 Task: Find connections with filter location Jaswantnagar with filter topic #aiwith filter profile language Spanish with filter current company Shangri-La Group with filter school Campus Law Centre, Faculty Of Law, University of Delhi with filter industry Retail Pharmacies with filter service category Team Building with filter keywords title Cruise Ship Attendant
Action: Mouse moved to (487, 62)
Screenshot: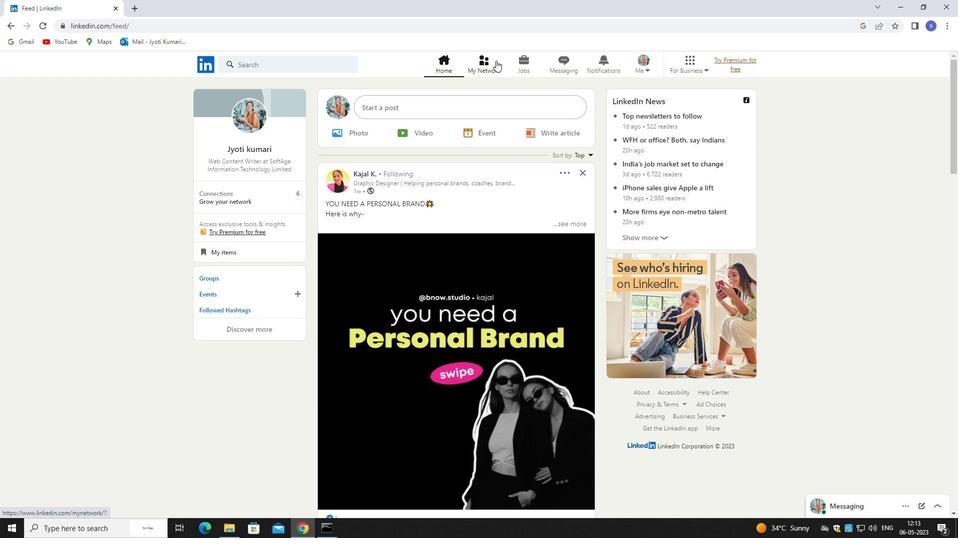 
Action: Mouse pressed left at (487, 62)
Screenshot: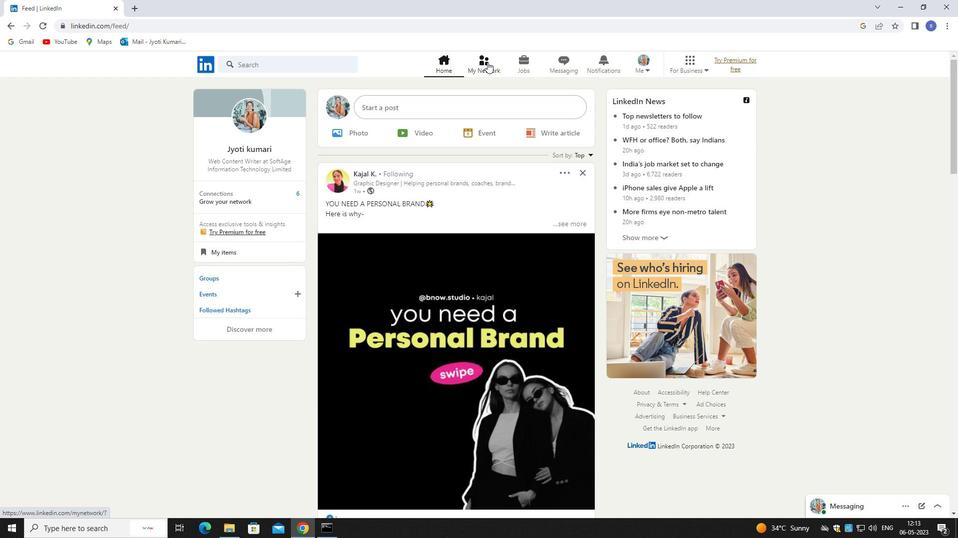 
Action: Mouse pressed left at (487, 62)
Screenshot: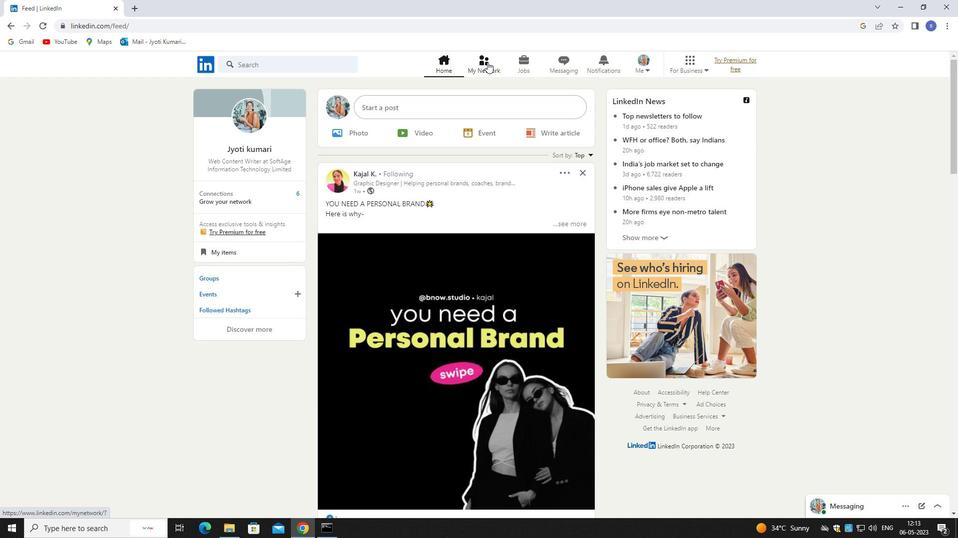 
Action: Mouse moved to (284, 118)
Screenshot: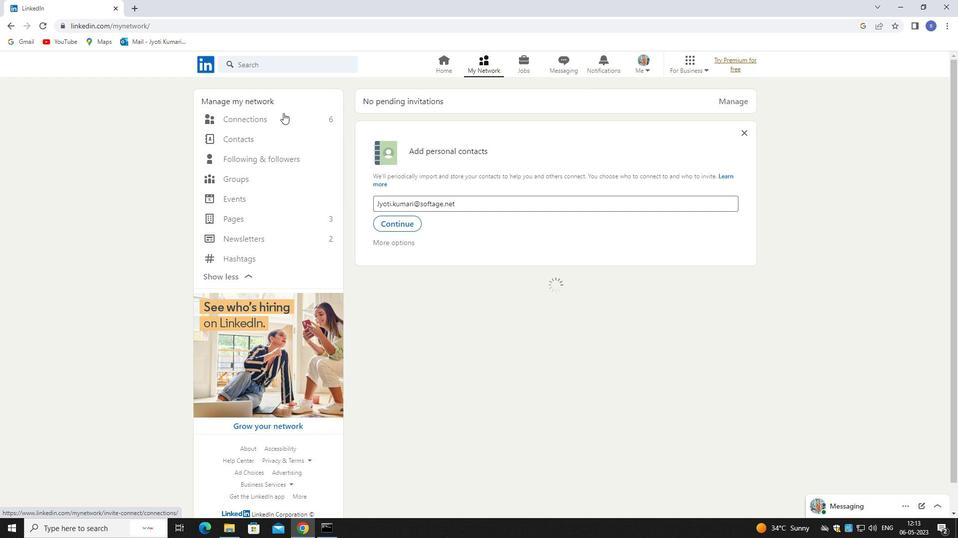 
Action: Mouse pressed left at (284, 118)
Screenshot: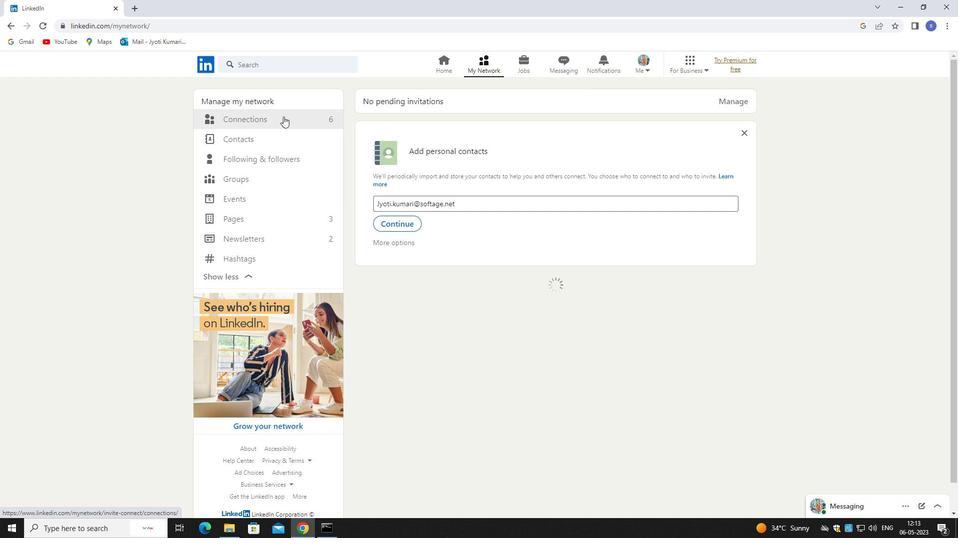 
Action: Mouse pressed left at (284, 118)
Screenshot: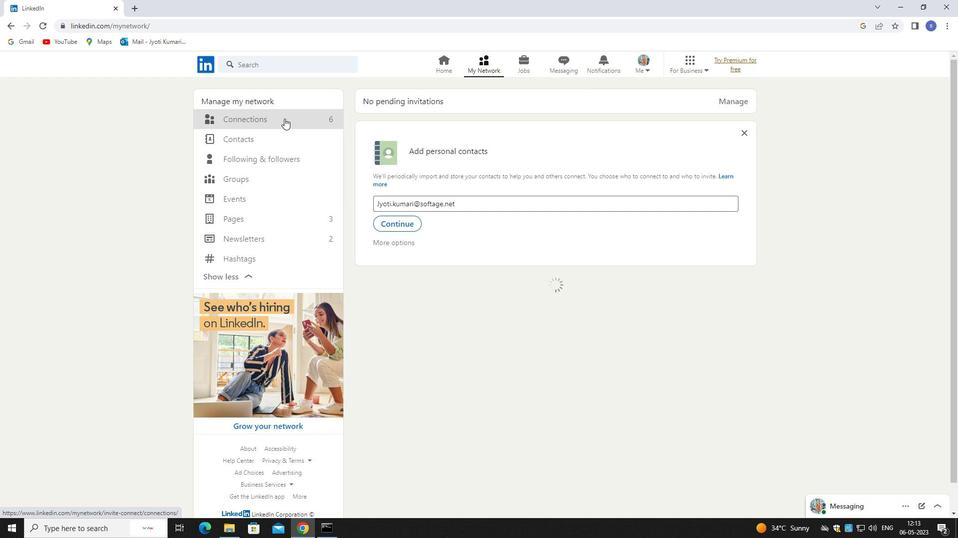 
Action: Mouse moved to (569, 119)
Screenshot: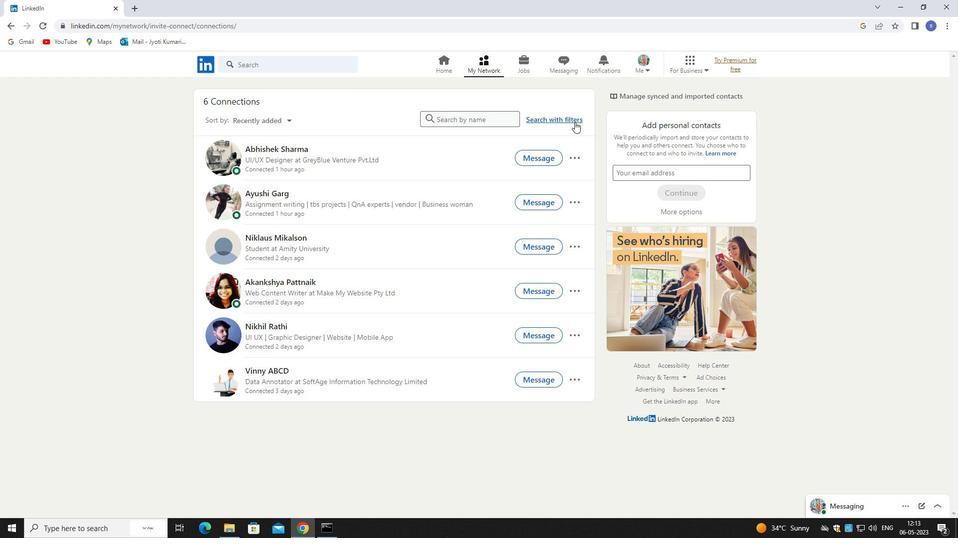 
Action: Mouse pressed left at (569, 119)
Screenshot: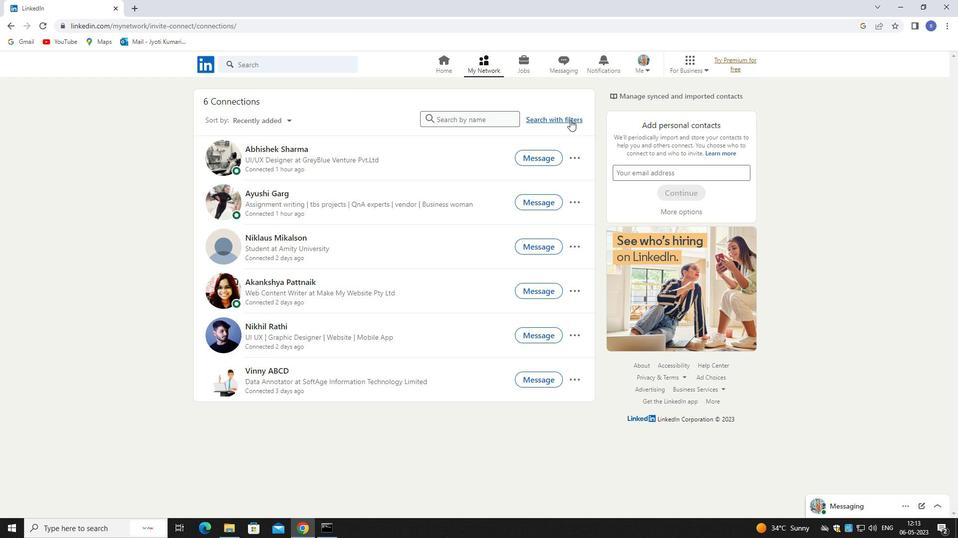 
Action: Mouse moved to (504, 92)
Screenshot: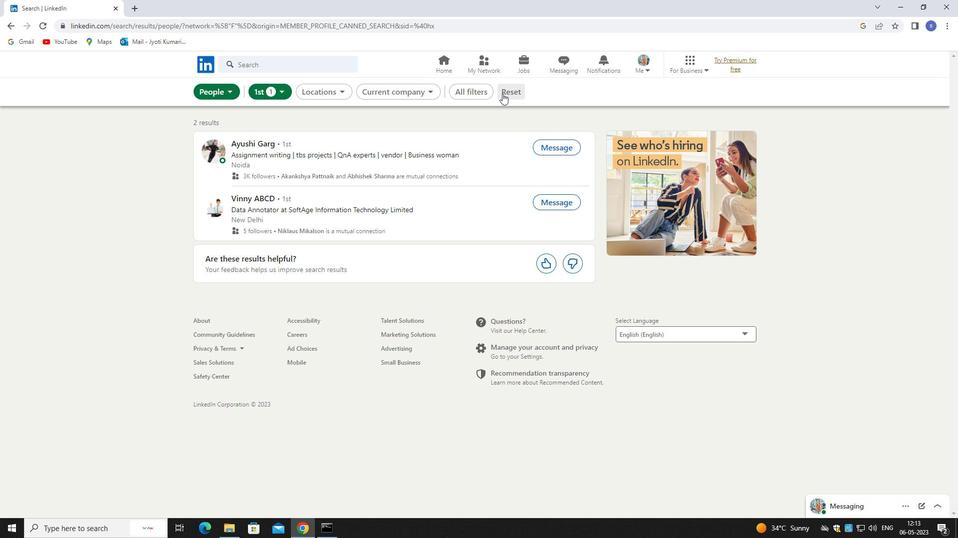 
Action: Mouse pressed left at (504, 92)
Screenshot: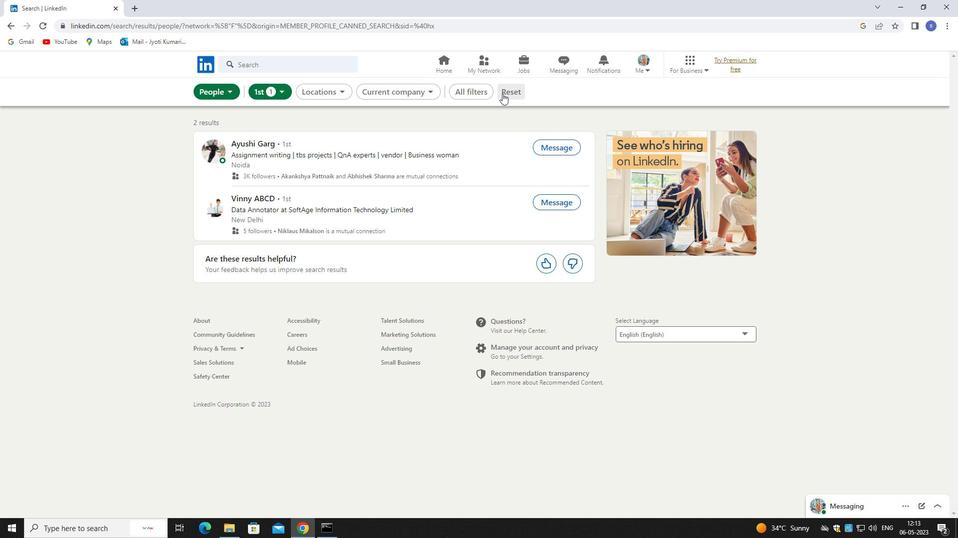 
Action: Mouse moved to (496, 90)
Screenshot: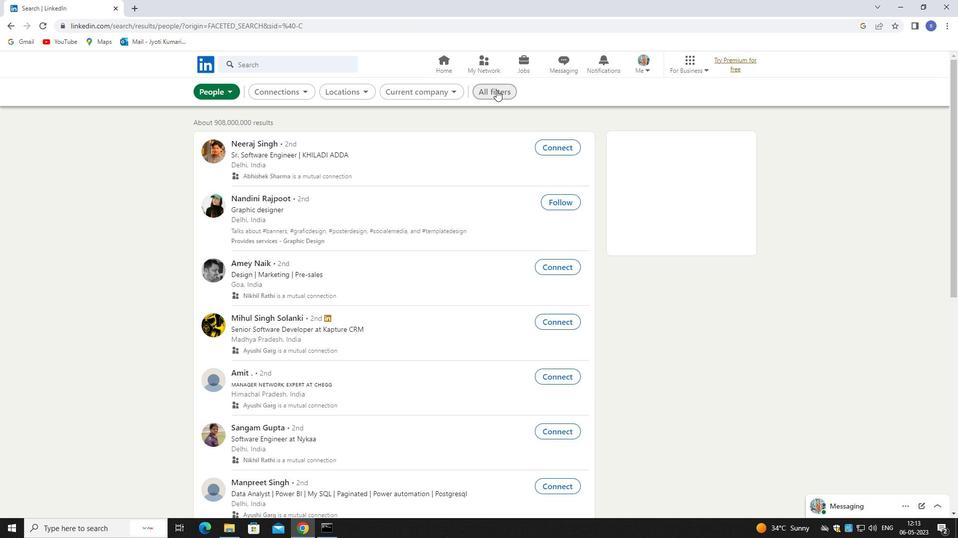 
Action: Mouse pressed left at (496, 90)
Screenshot: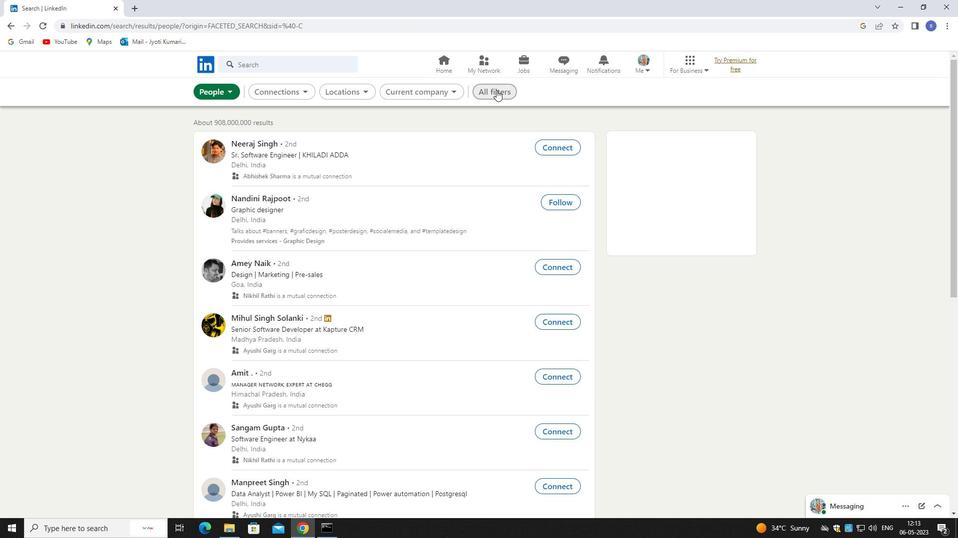 
Action: Mouse moved to (855, 394)
Screenshot: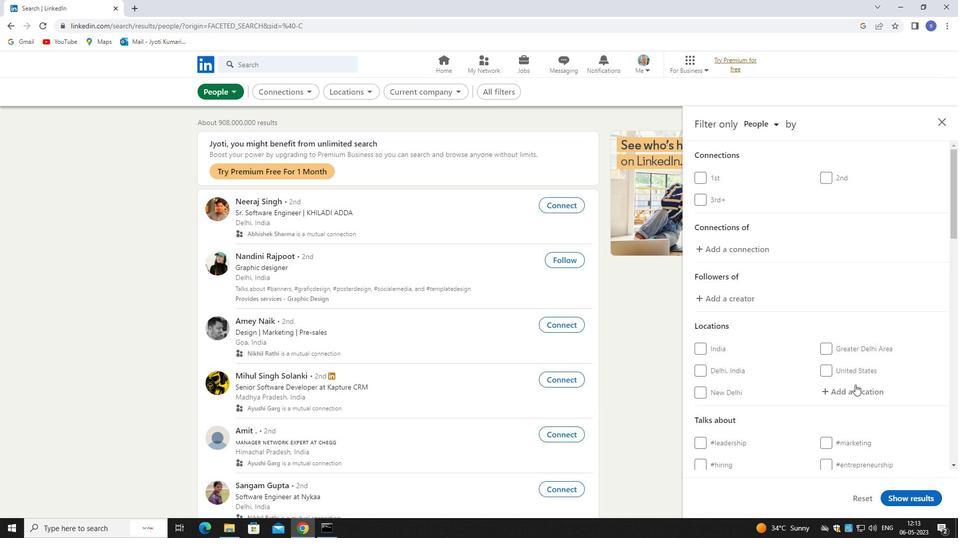 
Action: Mouse pressed left at (855, 394)
Screenshot: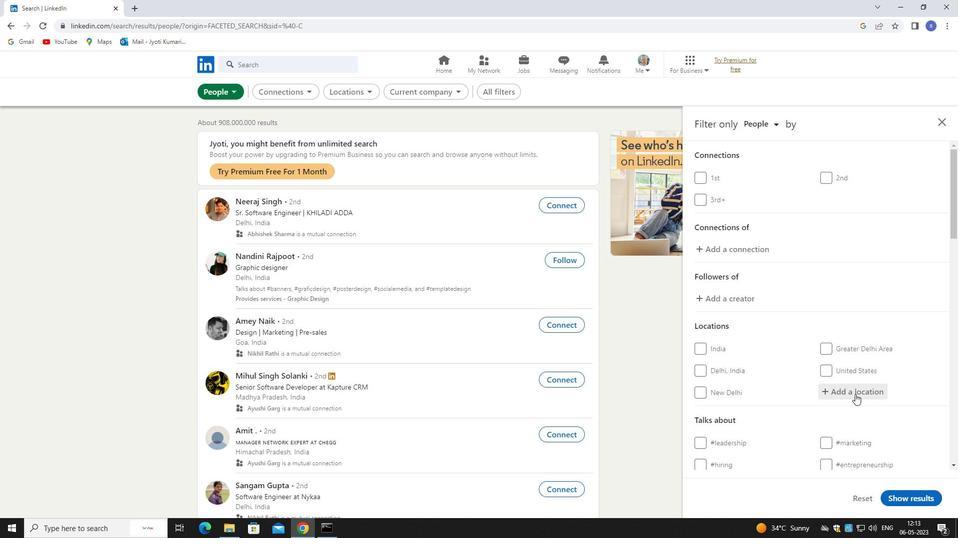 
Action: Mouse moved to (855, 395)
Screenshot: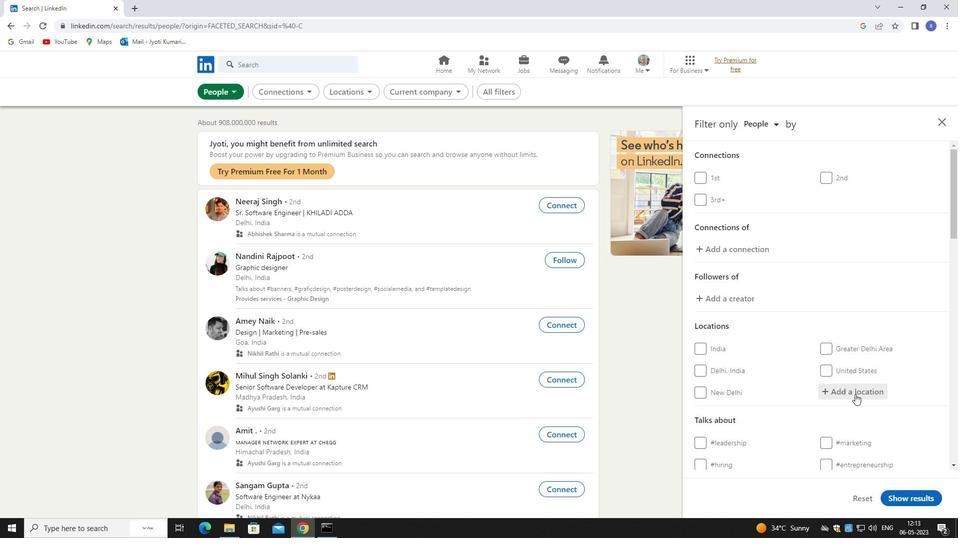
Action: Key pressed jaswan
Screenshot: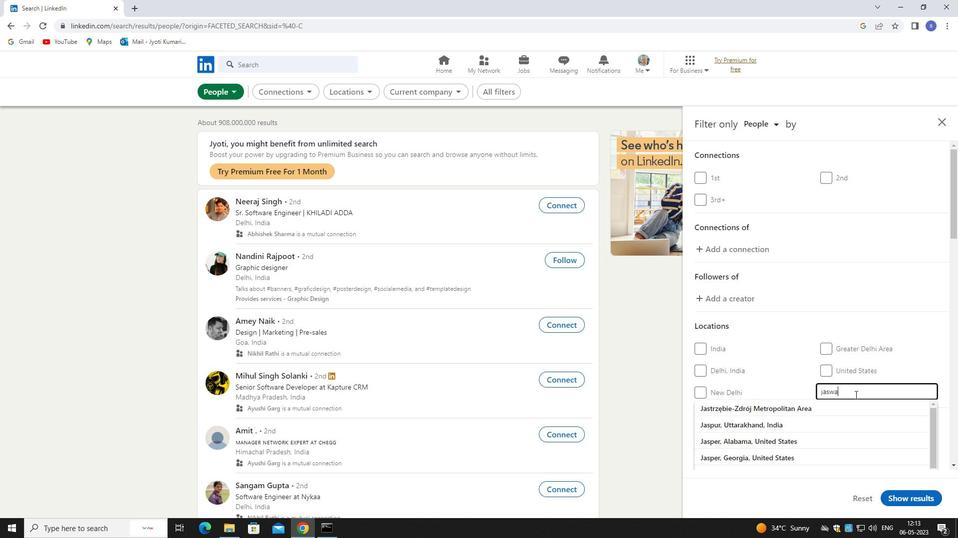 
Action: Mouse moved to (852, 424)
Screenshot: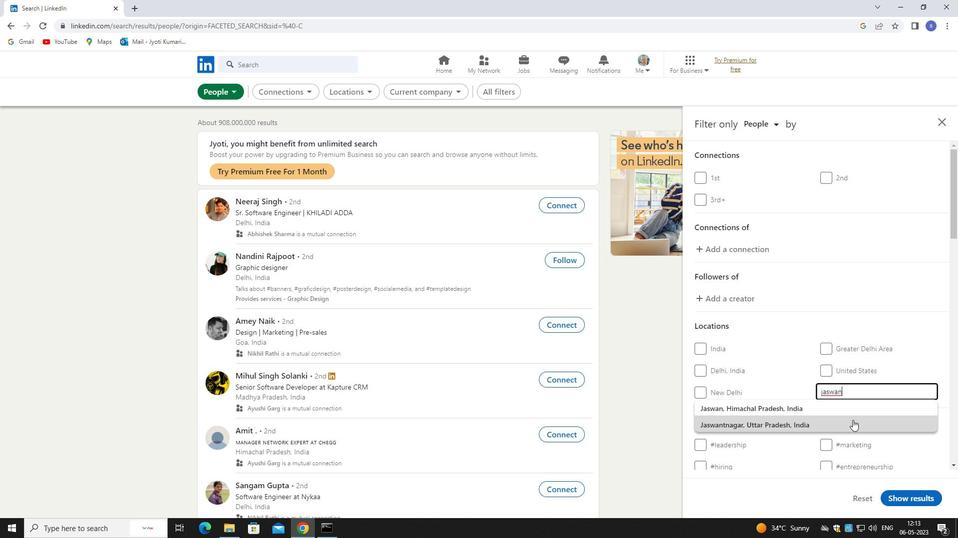 
Action: Mouse pressed left at (852, 424)
Screenshot: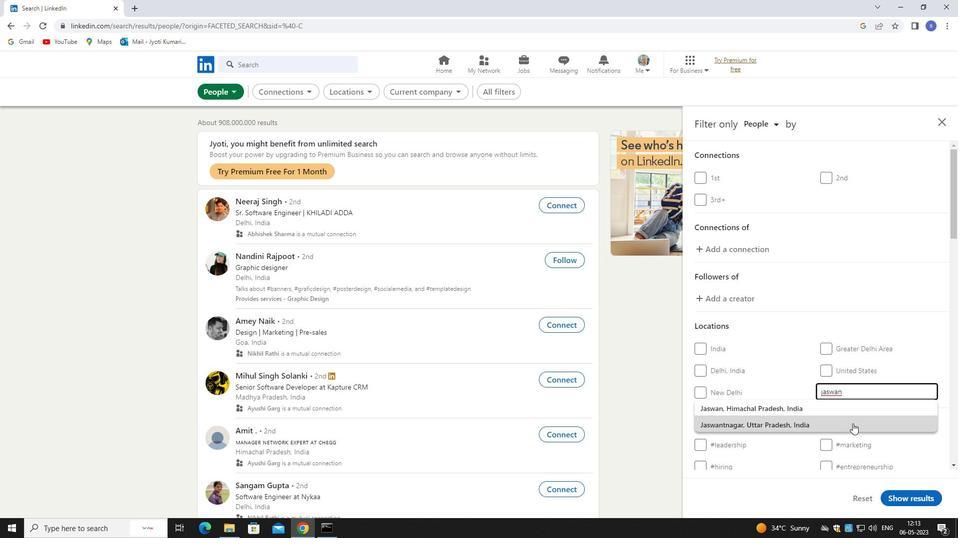 
Action: Mouse scrolled (852, 423) with delta (0, 0)
Screenshot: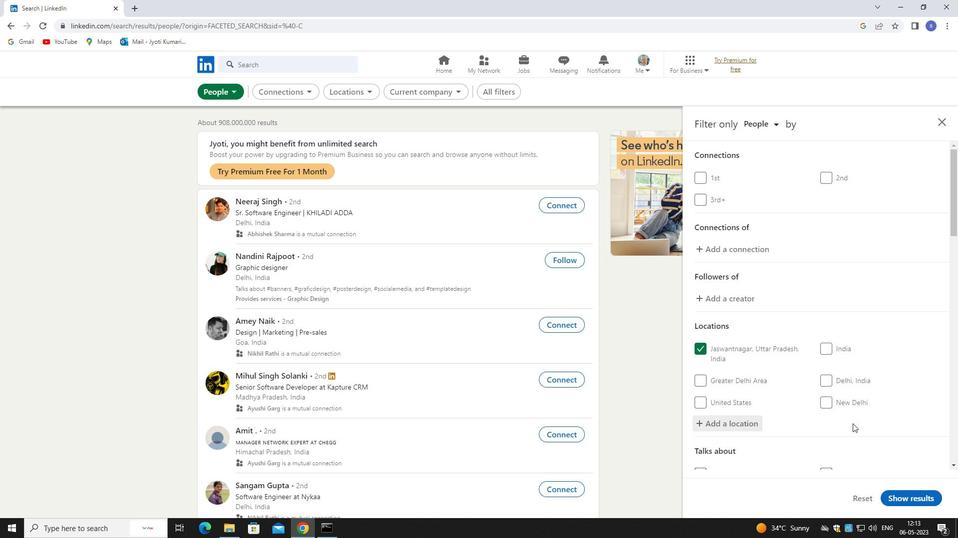 
Action: Mouse scrolled (852, 423) with delta (0, 0)
Screenshot: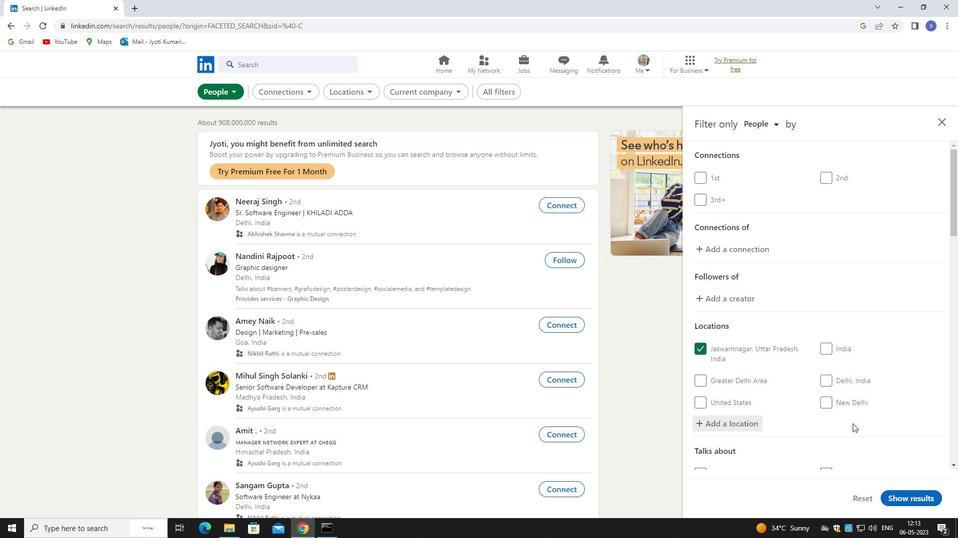 
Action: Mouse scrolled (852, 423) with delta (0, 0)
Screenshot: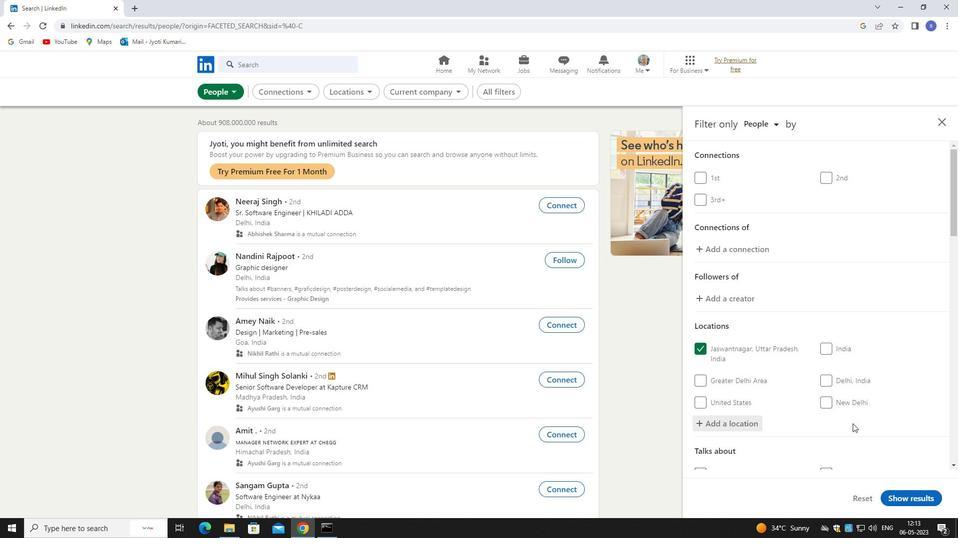 
Action: Mouse moved to (845, 367)
Screenshot: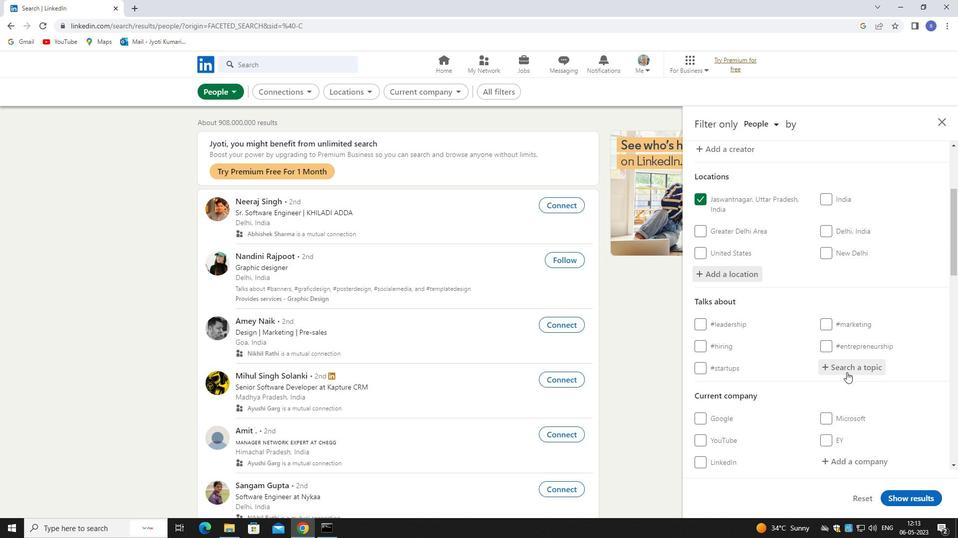 
Action: Mouse pressed left at (845, 367)
Screenshot: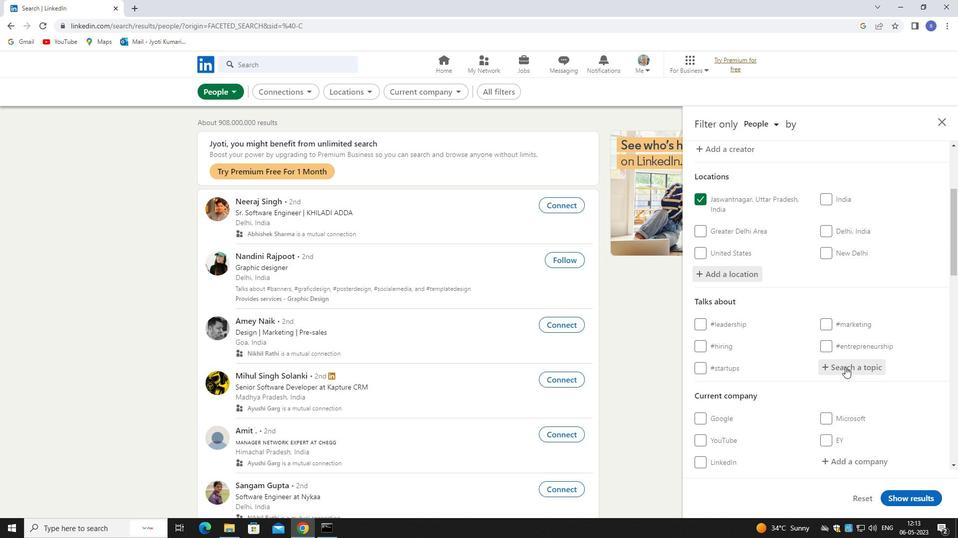 
Action: Mouse moved to (843, 364)
Screenshot: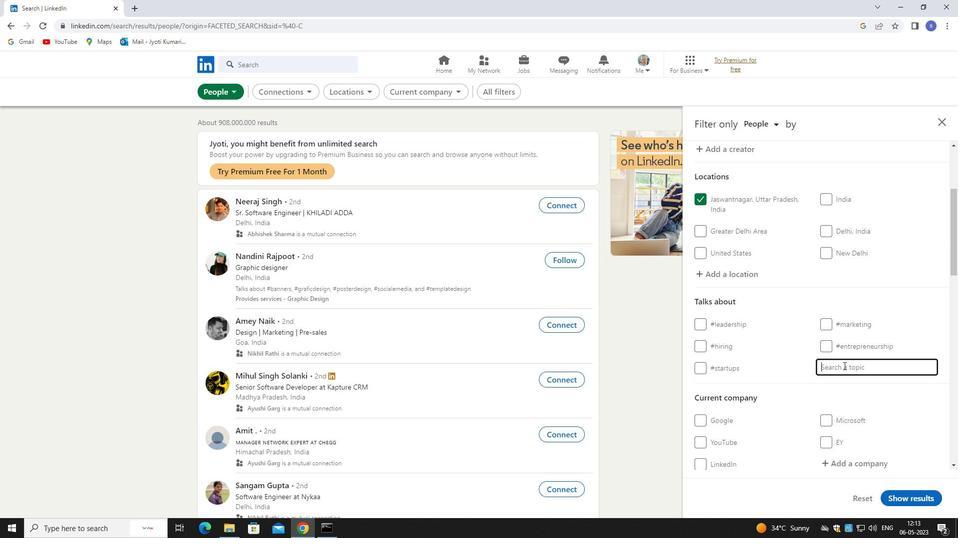
Action: Key pressed ai
Screenshot: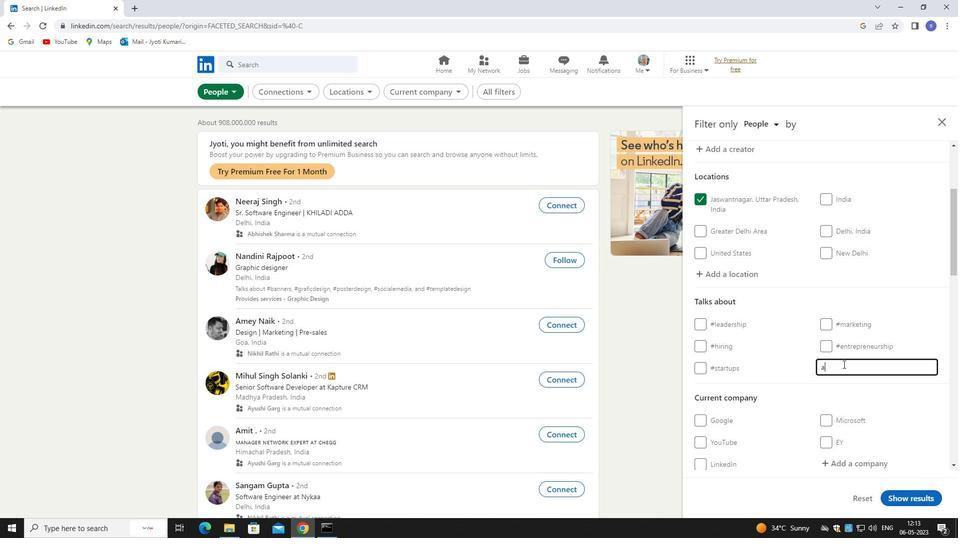 
Action: Mouse moved to (883, 383)
Screenshot: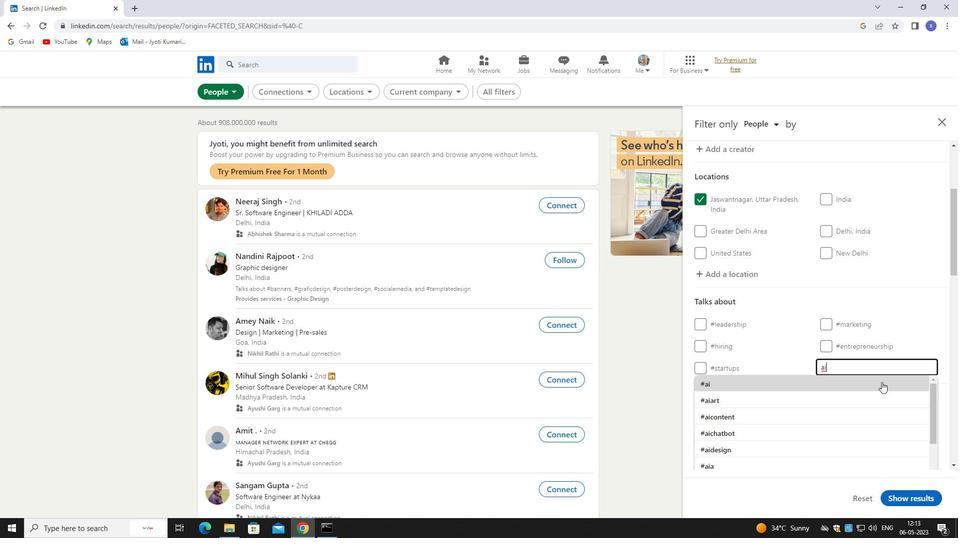 
Action: Mouse pressed left at (883, 383)
Screenshot: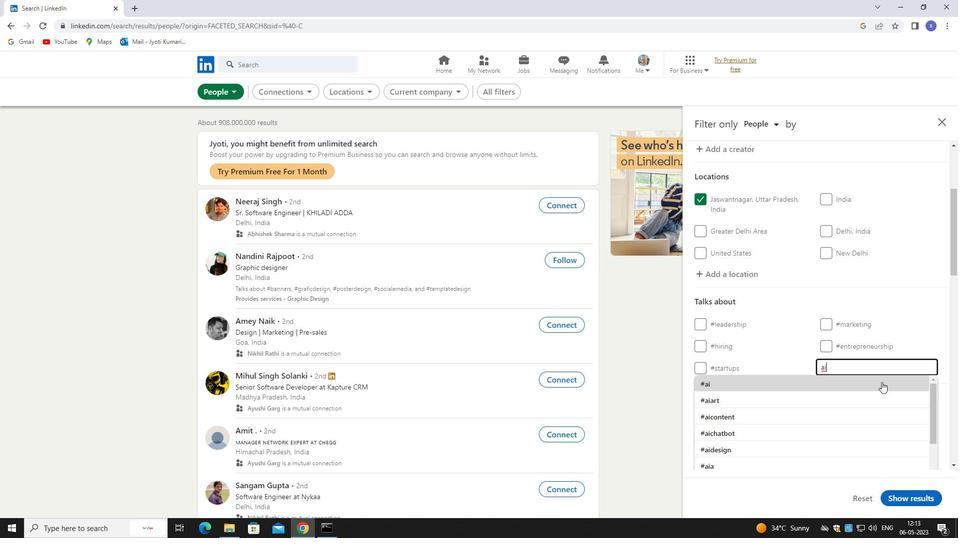 
Action: Mouse moved to (883, 384)
Screenshot: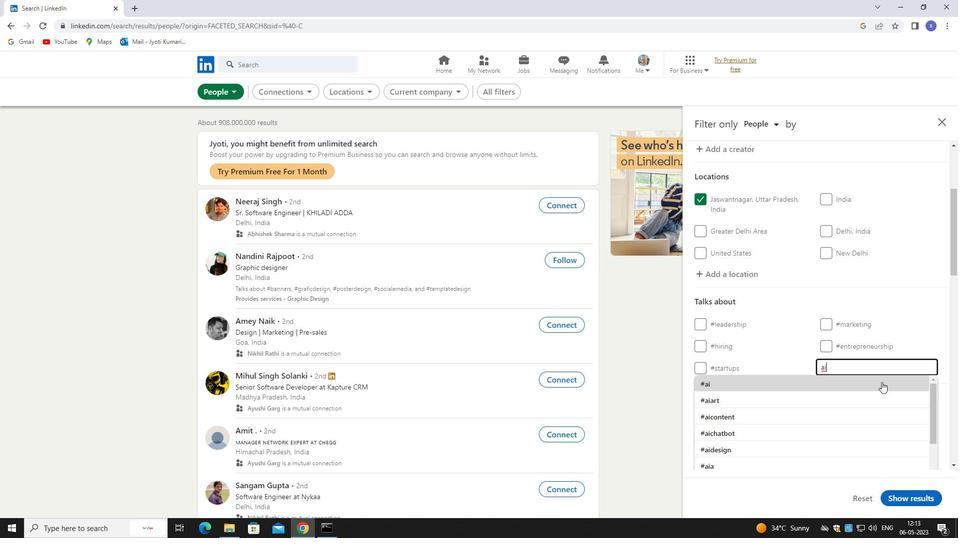 
Action: Mouse scrolled (883, 383) with delta (0, 0)
Screenshot: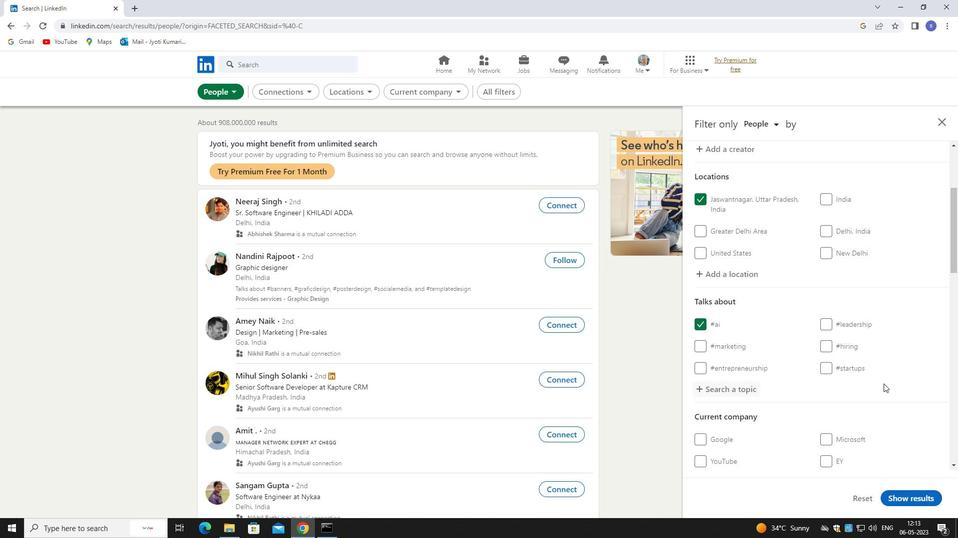 
Action: Mouse scrolled (883, 383) with delta (0, 0)
Screenshot: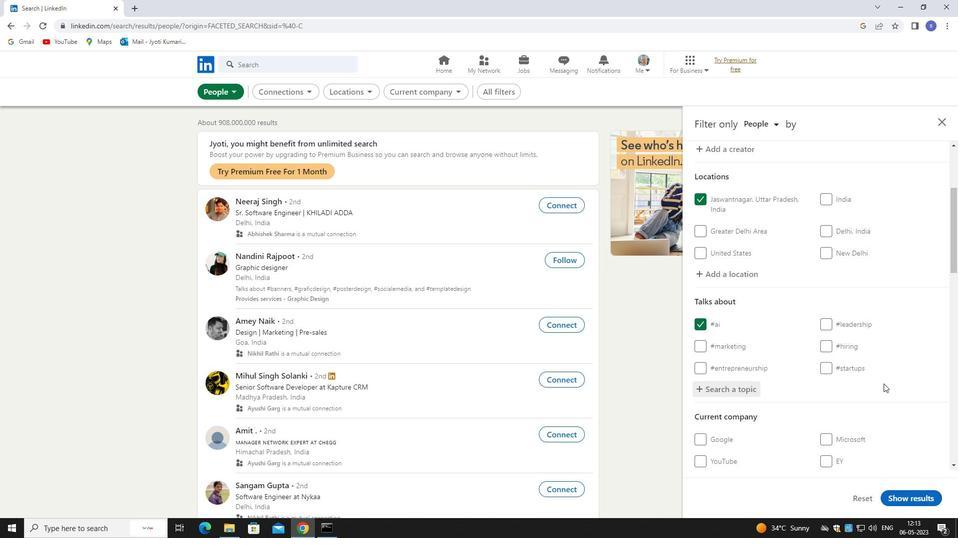 
Action: Mouse scrolled (883, 383) with delta (0, 0)
Screenshot: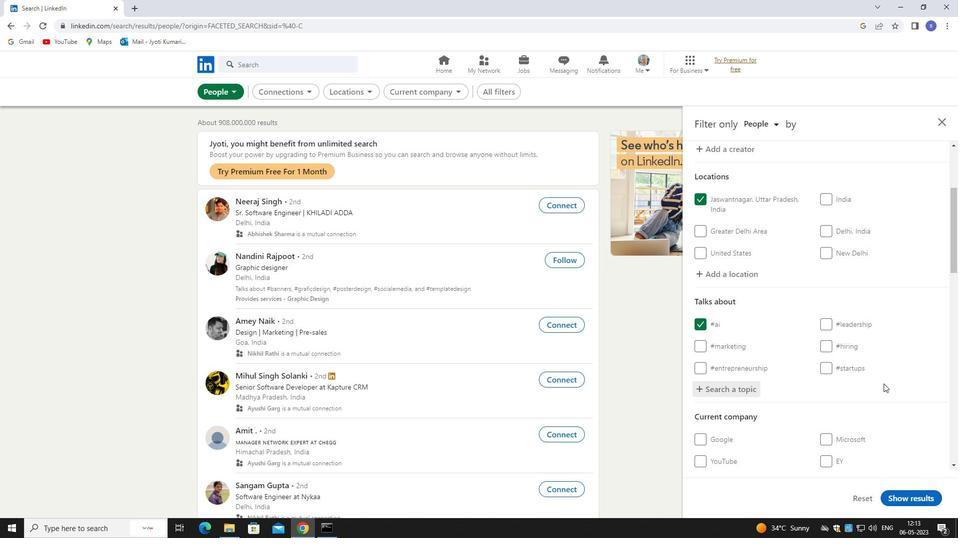 
Action: Mouse scrolled (883, 383) with delta (0, 0)
Screenshot: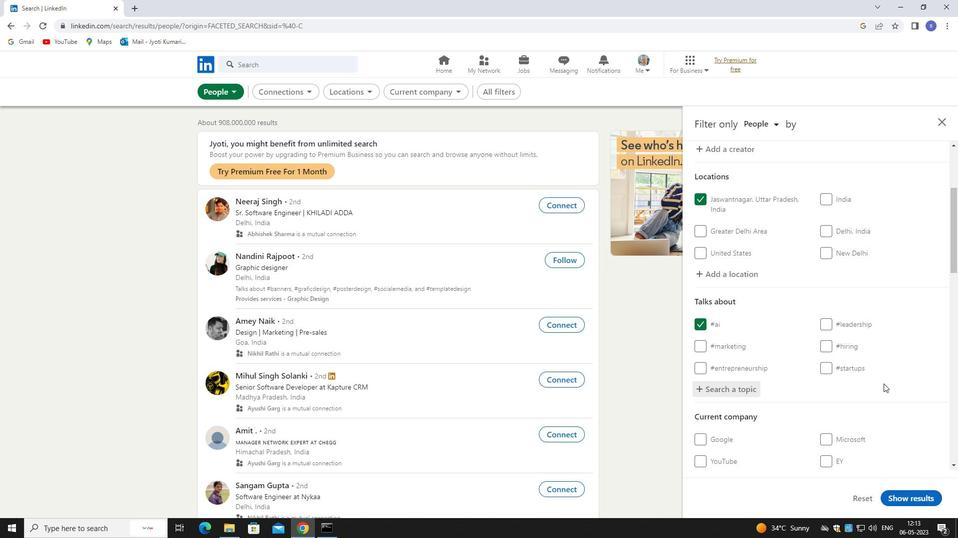 
Action: Mouse moved to (859, 279)
Screenshot: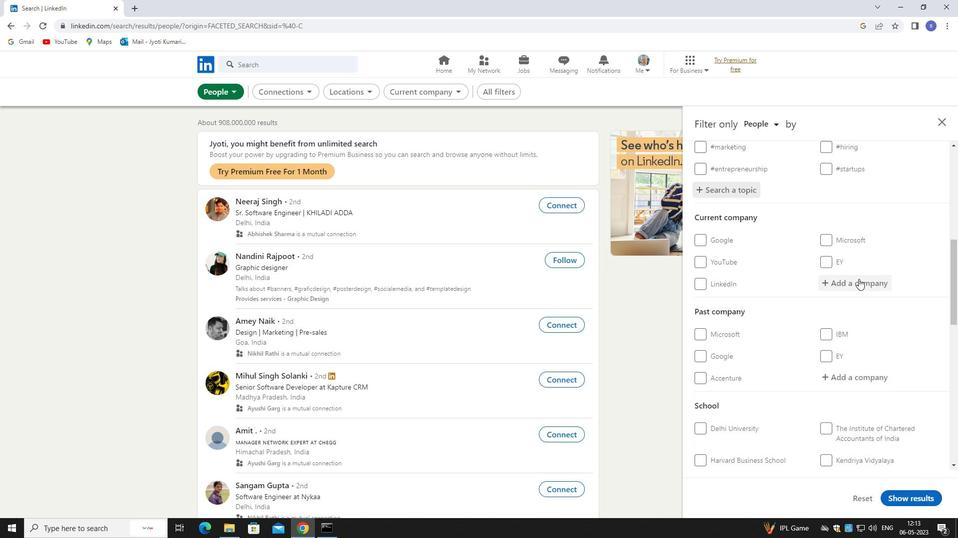 
Action: Mouse pressed left at (859, 279)
Screenshot: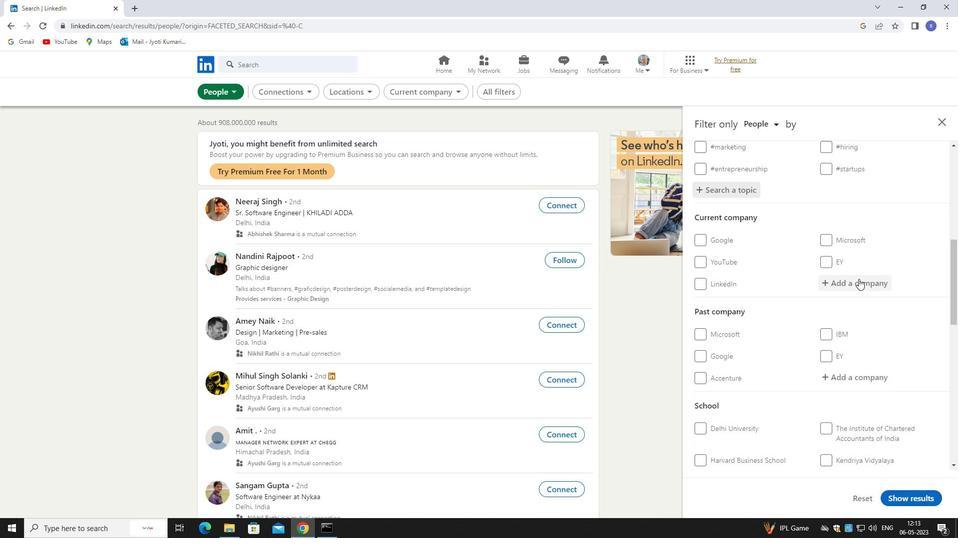
Action: Mouse moved to (859, 280)
Screenshot: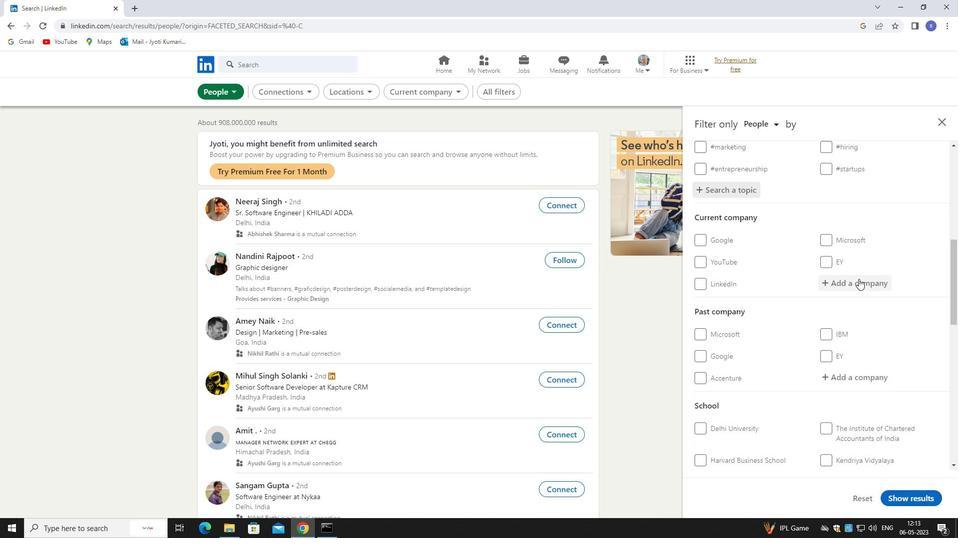 
Action: Key pressed shangri
Screenshot: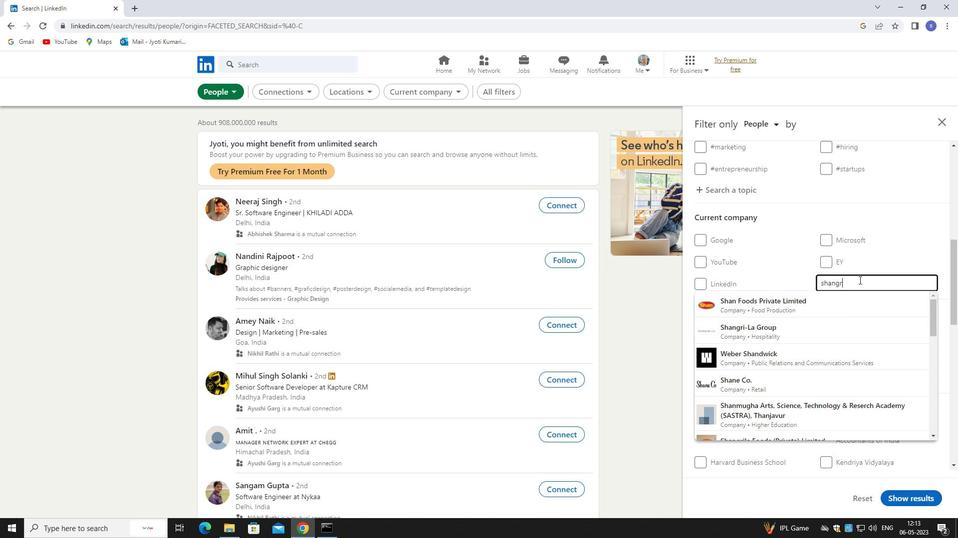 
Action: Mouse moved to (861, 296)
Screenshot: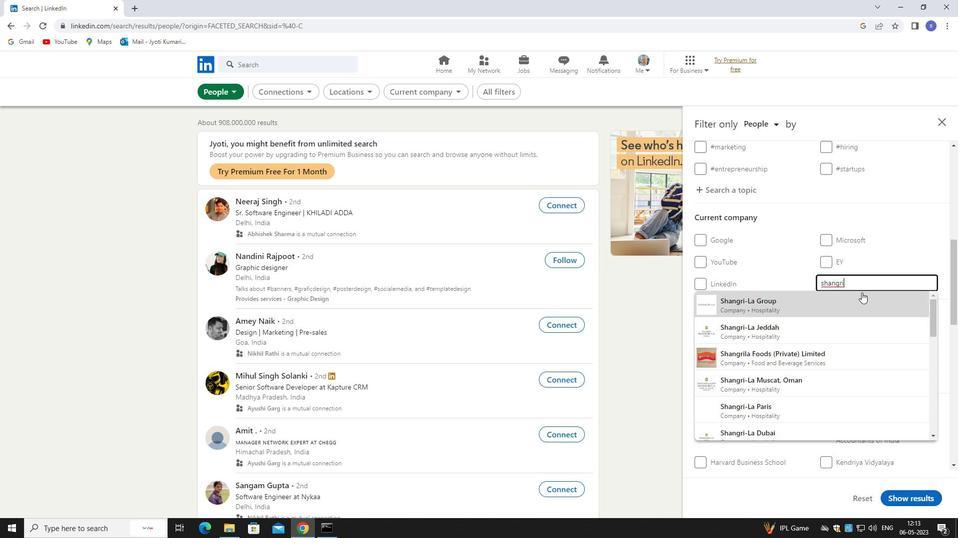
Action: Mouse pressed left at (861, 296)
Screenshot: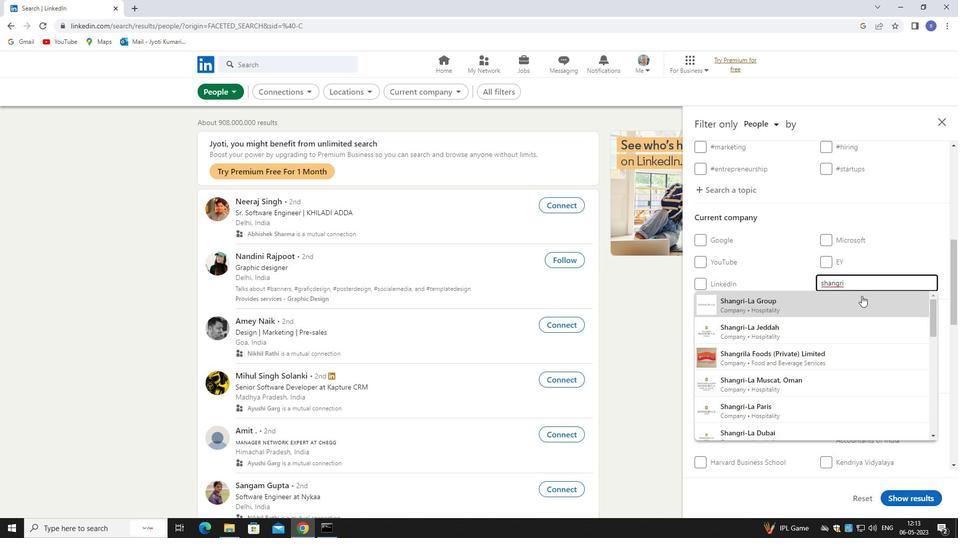 
Action: Mouse moved to (861, 296)
Screenshot: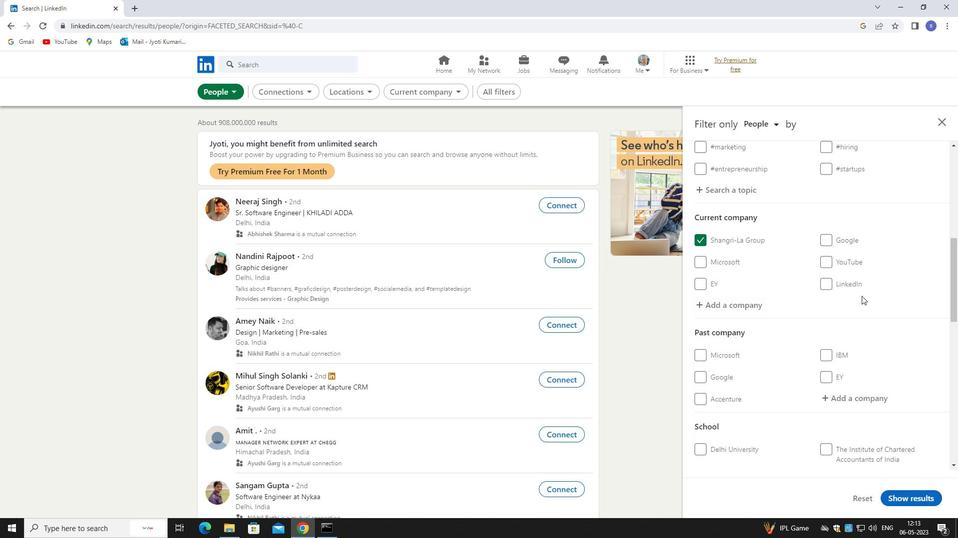 
Action: Mouse scrolled (861, 295) with delta (0, 0)
Screenshot: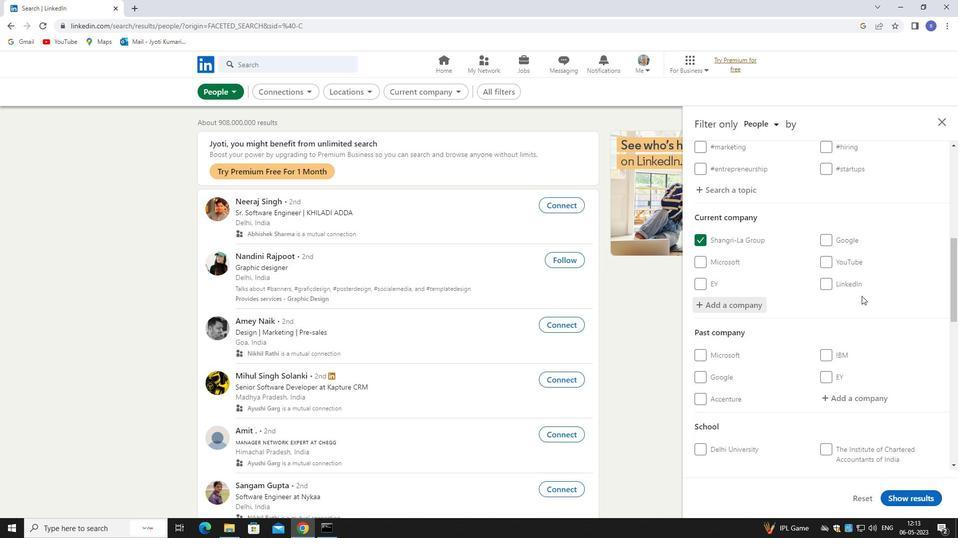 
Action: Mouse scrolled (861, 295) with delta (0, 0)
Screenshot: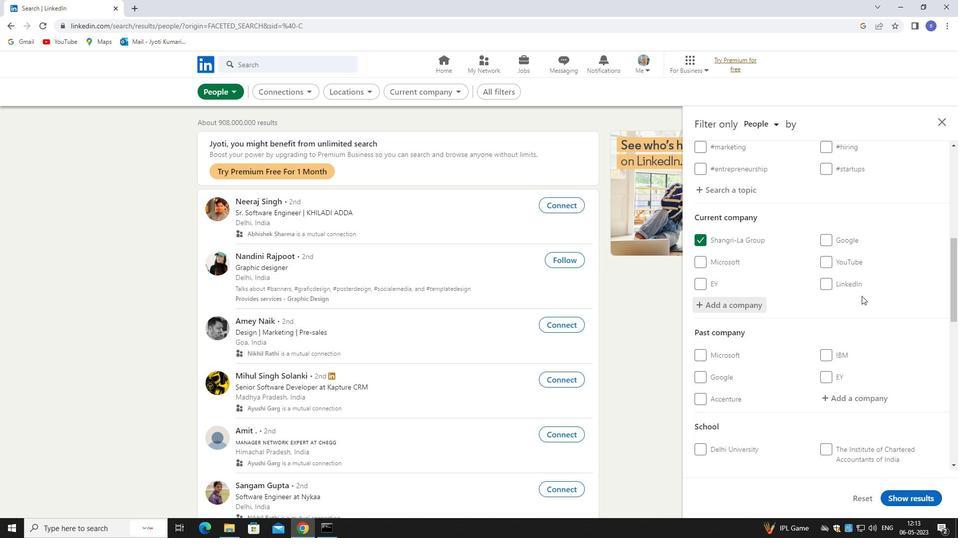 
Action: Mouse moved to (862, 296)
Screenshot: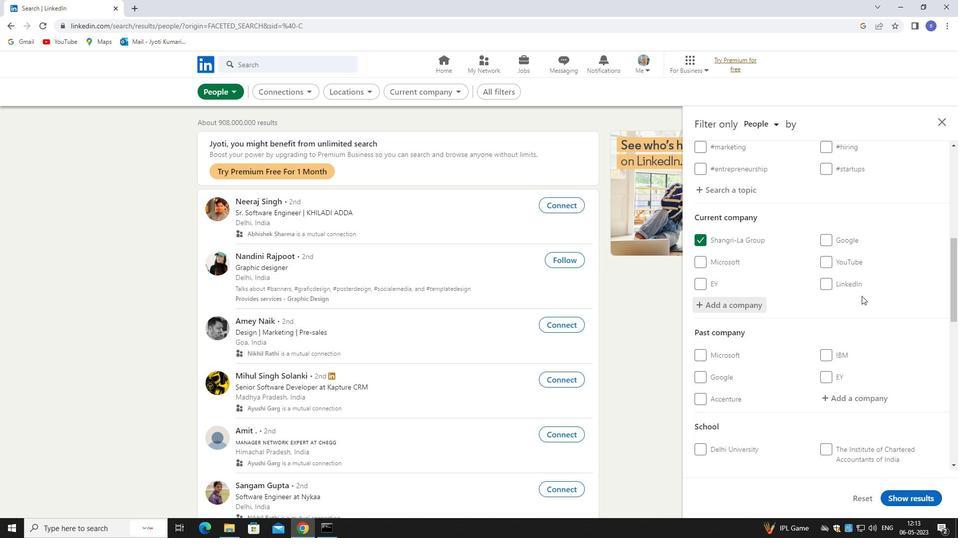 
Action: Mouse scrolled (862, 296) with delta (0, 0)
Screenshot: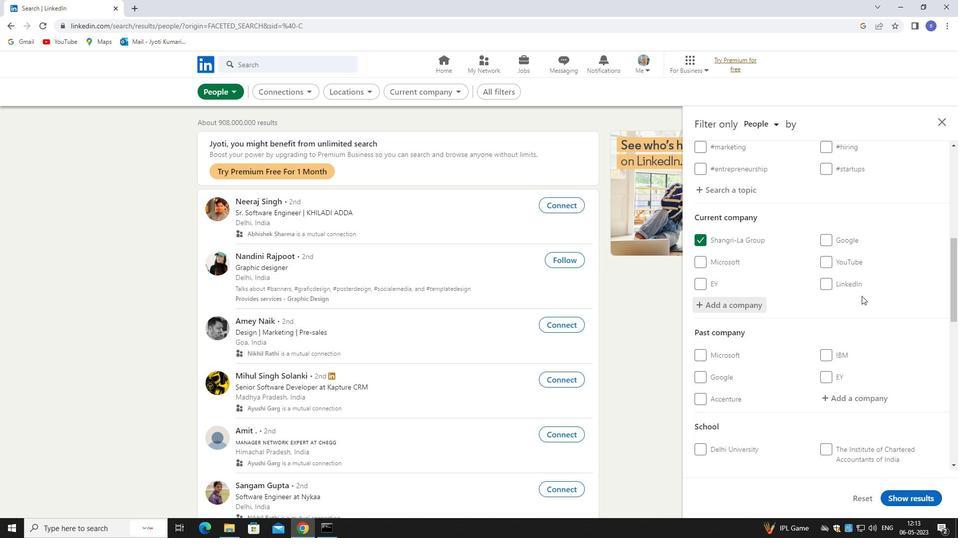 
Action: Mouse moved to (862, 296)
Screenshot: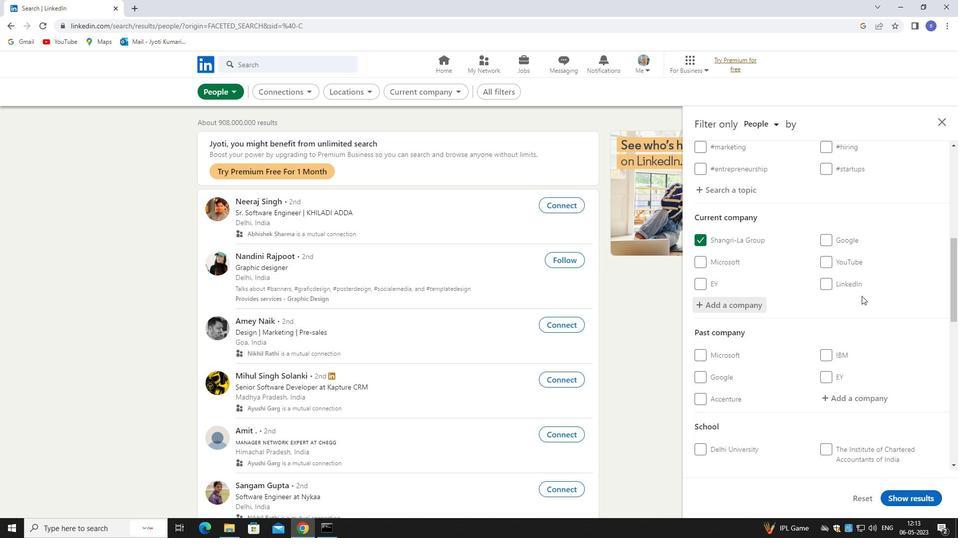 
Action: Mouse scrolled (862, 296) with delta (0, 0)
Screenshot: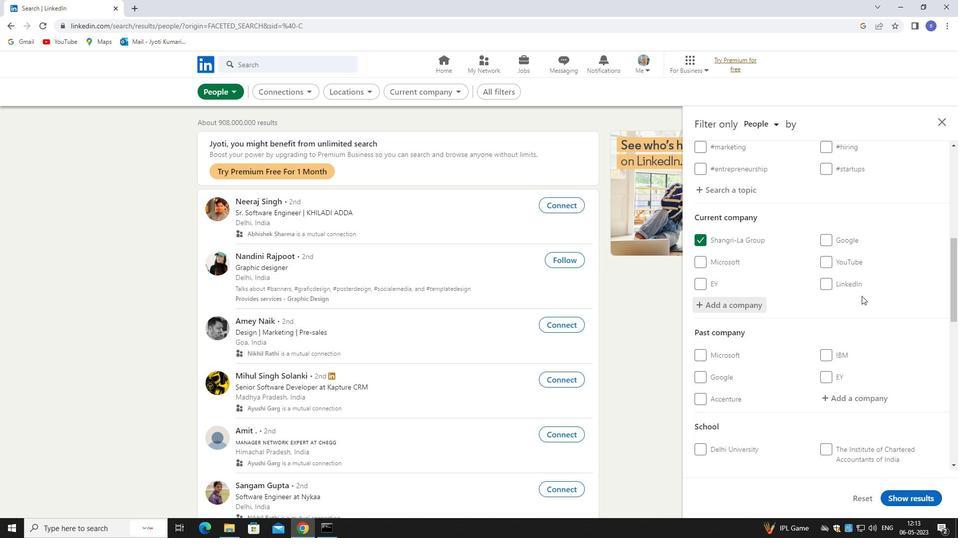 
Action: Mouse moved to (862, 301)
Screenshot: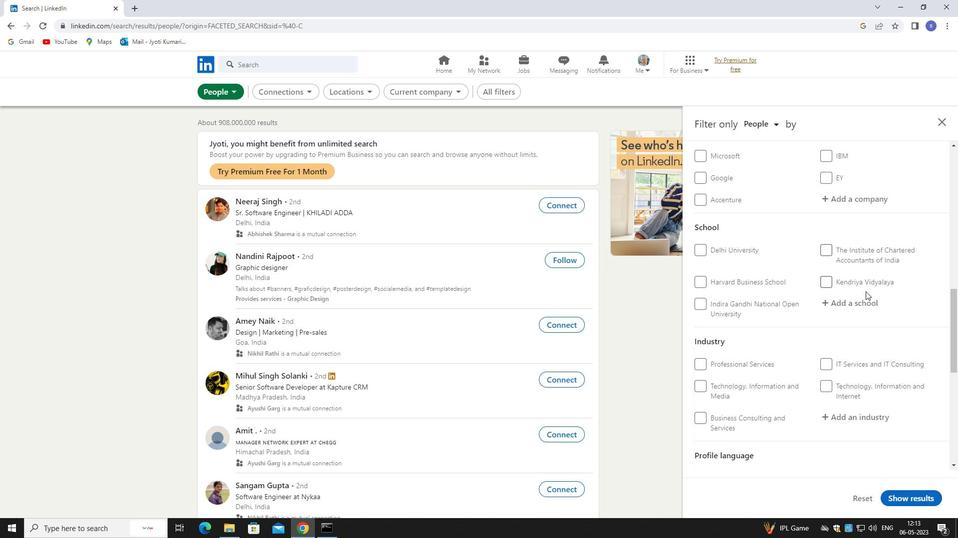 
Action: Mouse pressed left at (862, 301)
Screenshot: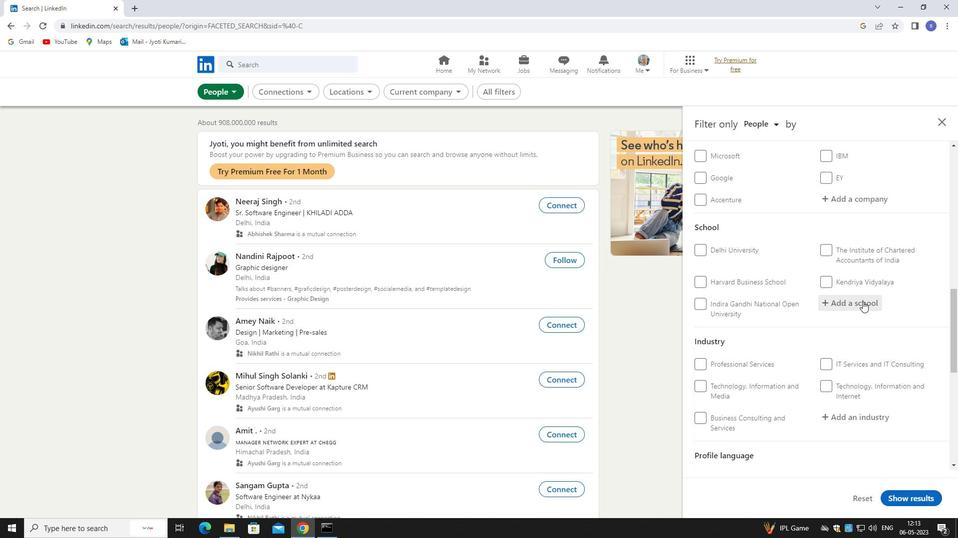 
Action: Mouse moved to (862, 303)
Screenshot: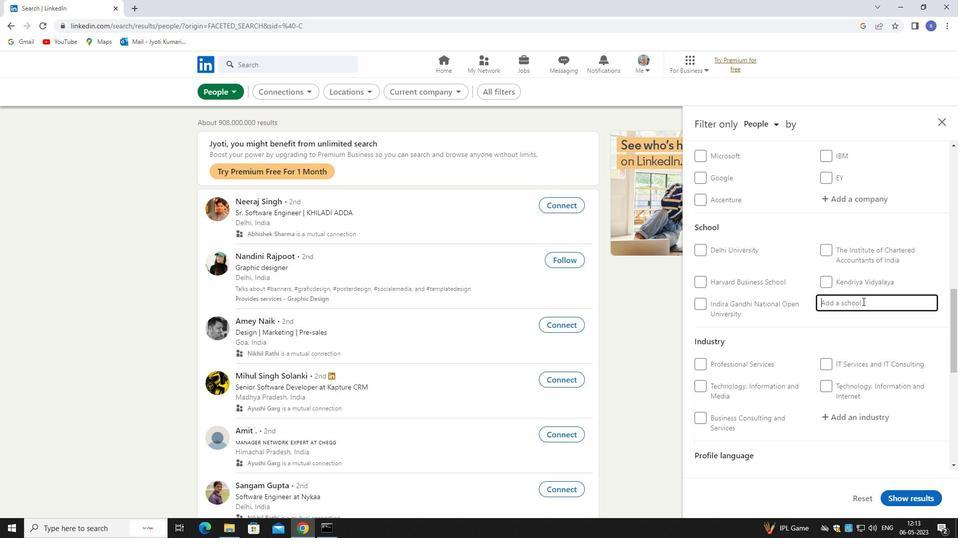 
Action: Key pressed campus
Screenshot: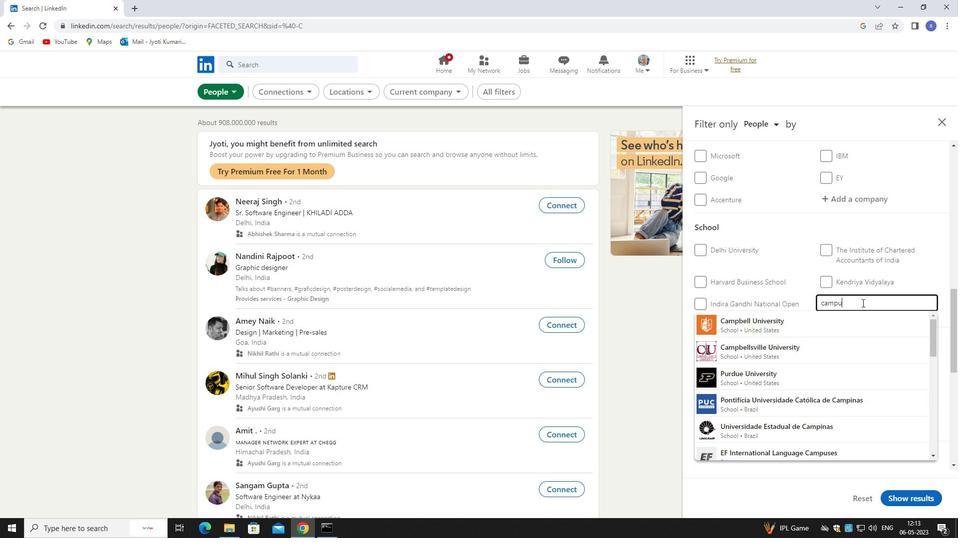
Action: Mouse moved to (832, 415)
Screenshot: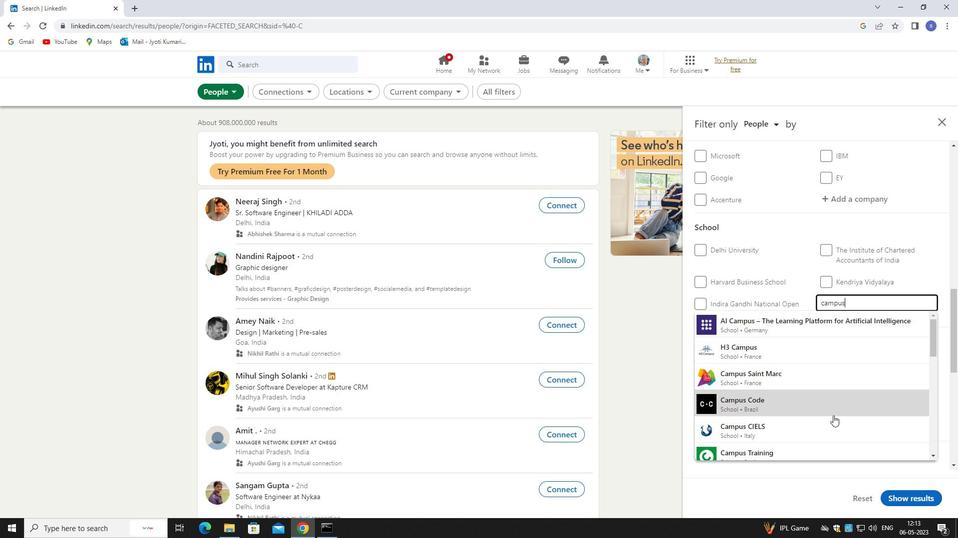 
Action: Key pressed <Key.space>law
Screenshot: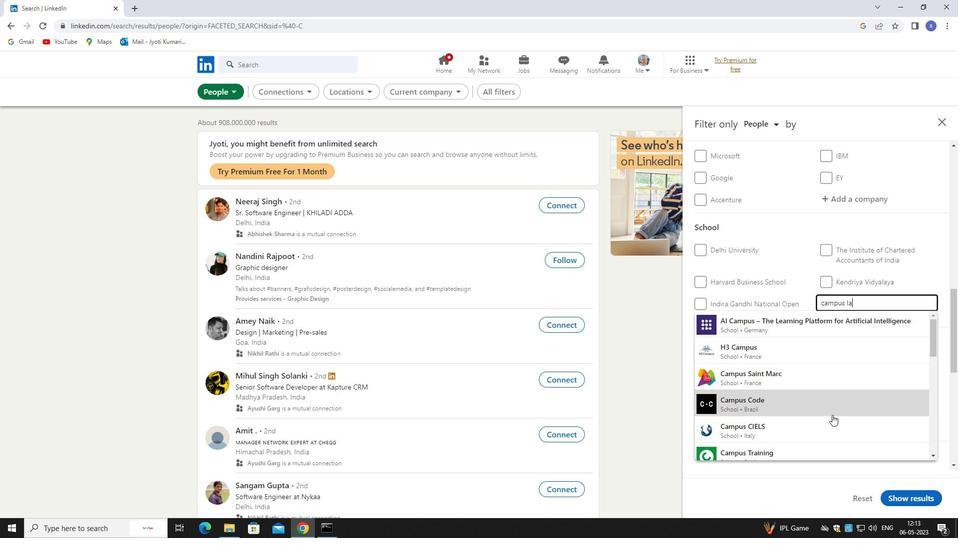 
Action: Mouse moved to (826, 326)
Screenshot: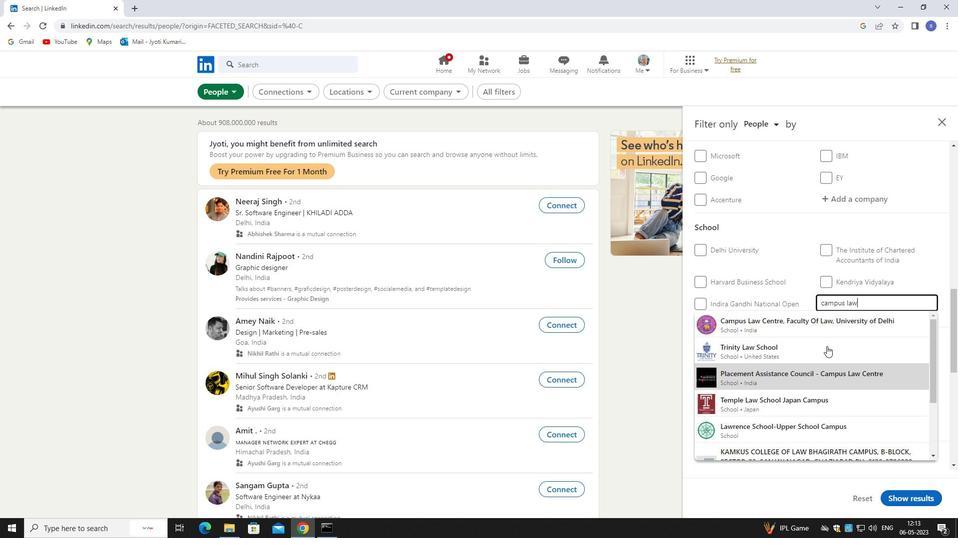 
Action: Mouse pressed left at (826, 326)
Screenshot: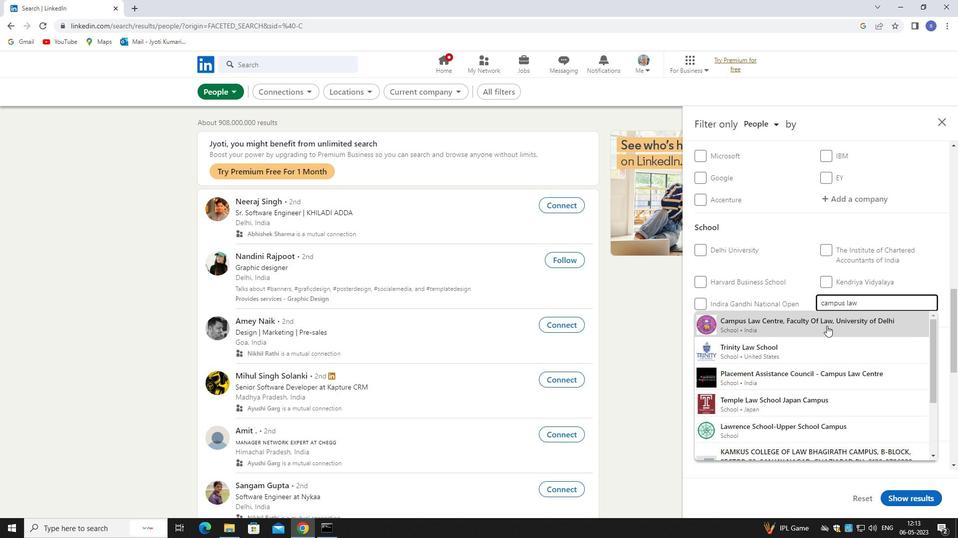 
Action: Mouse moved to (825, 330)
Screenshot: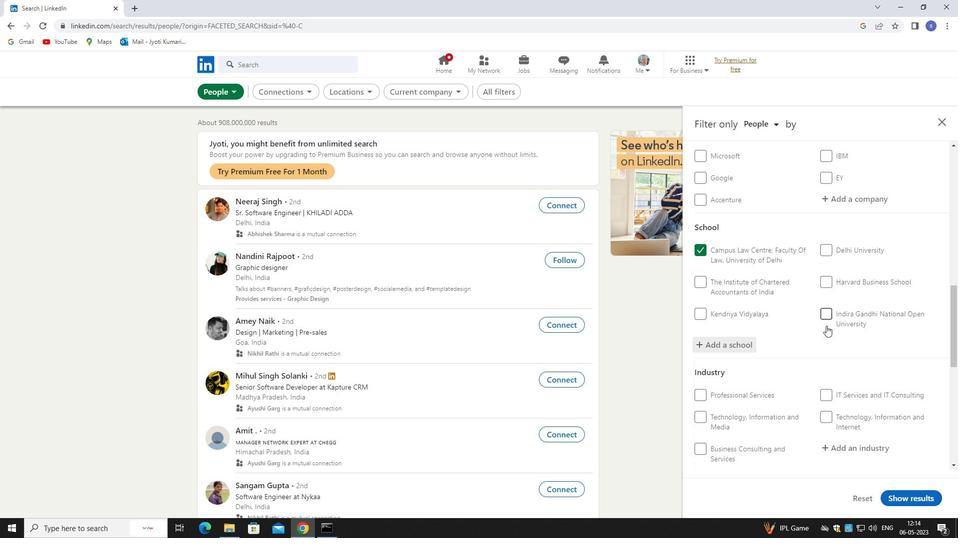 
Action: Mouse scrolled (825, 329) with delta (0, 0)
Screenshot: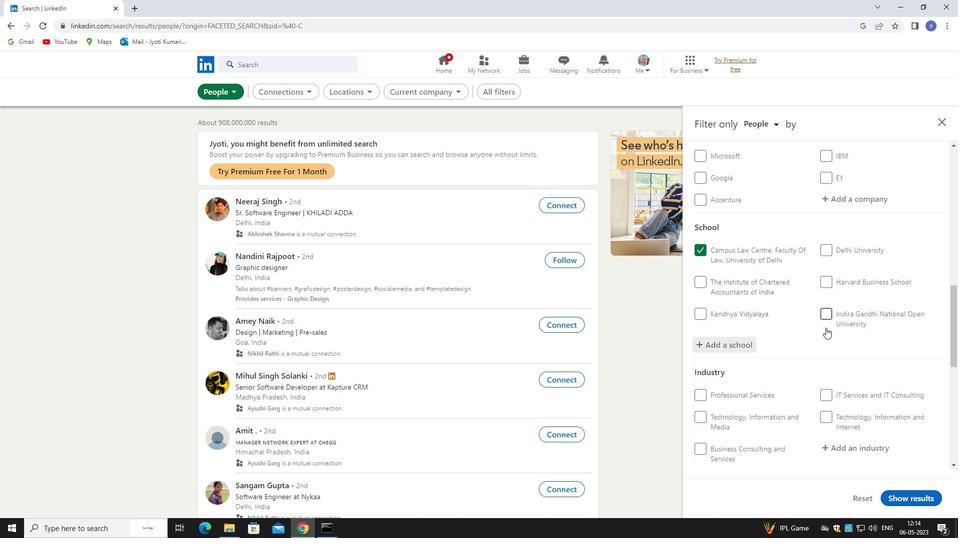 
Action: Mouse moved to (825, 331)
Screenshot: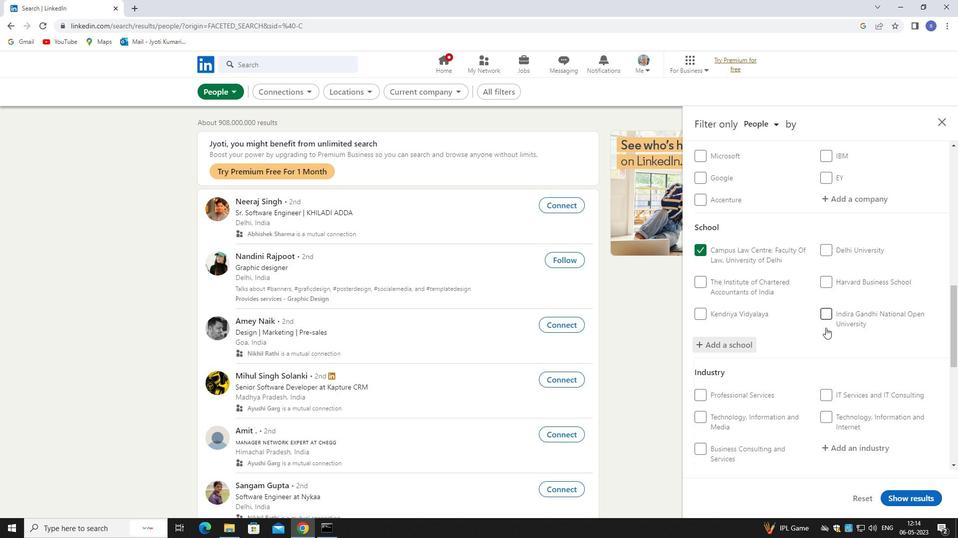 
Action: Mouse scrolled (825, 330) with delta (0, 0)
Screenshot: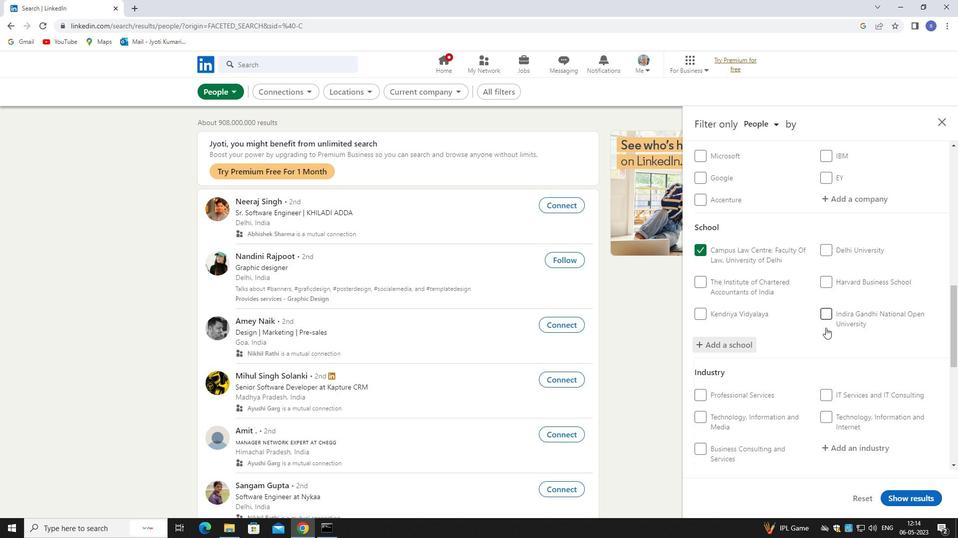 
Action: Mouse moved to (826, 333)
Screenshot: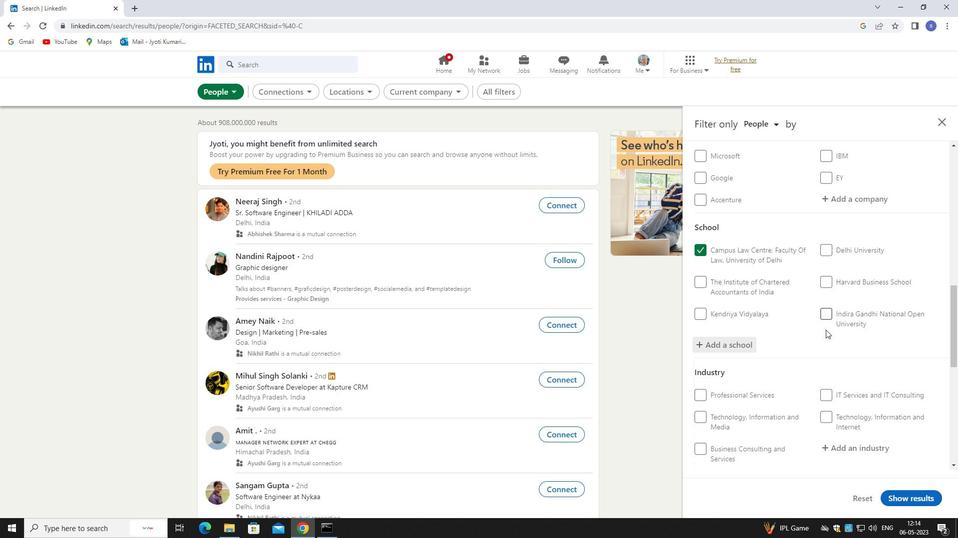 
Action: Mouse scrolled (826, 332) with delta (0, 0)
Screenshot: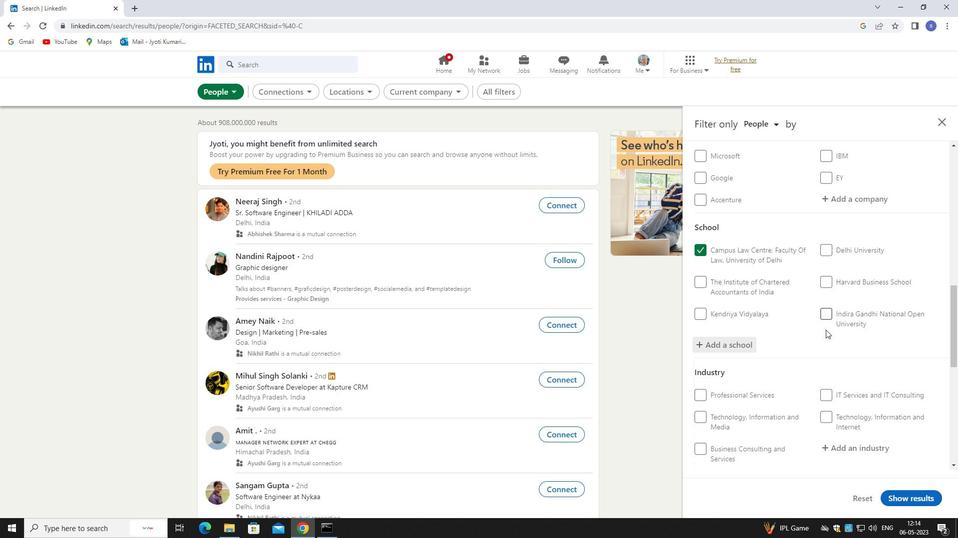 
Action: Mouse moved to (858, 298)
Screenshot: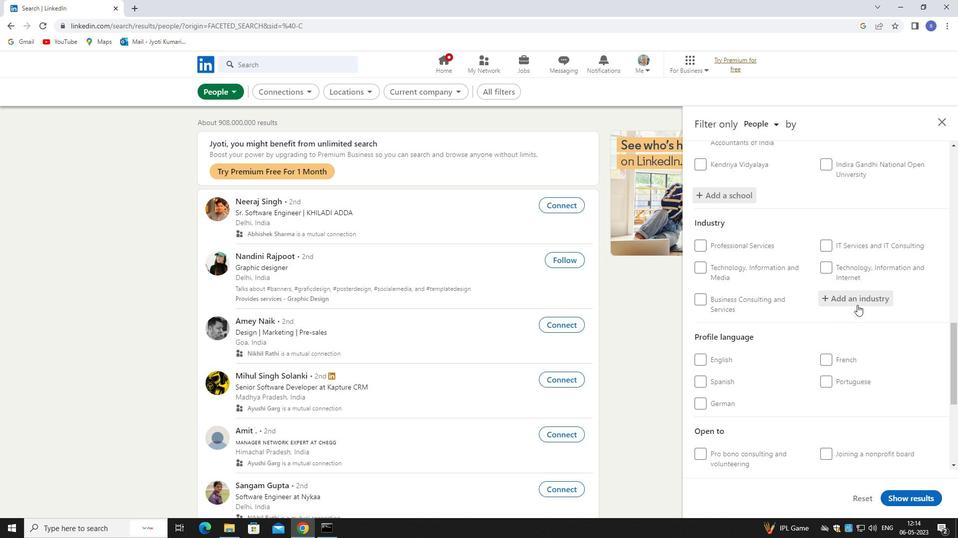 
Action: Mouse pressed left at (858, 298)
Screenshot: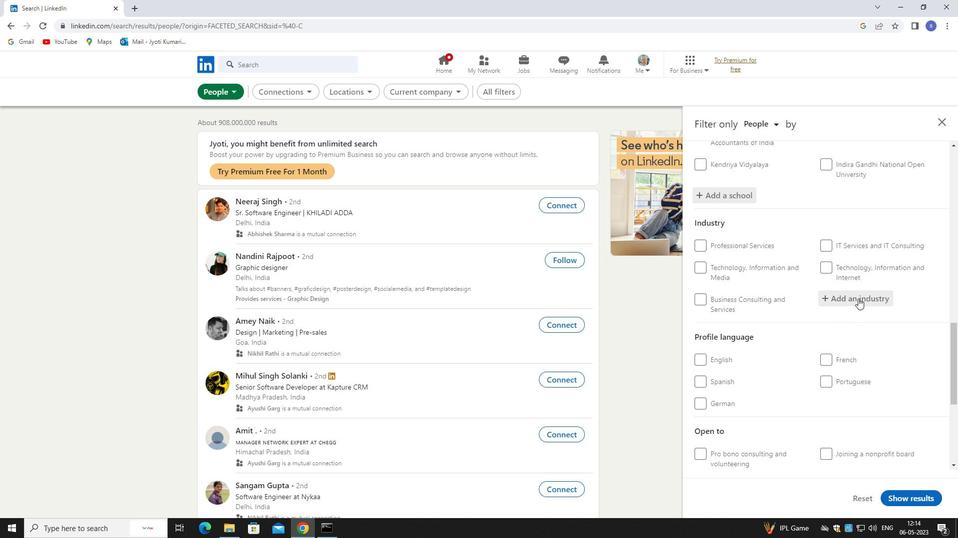 
Action: Key pressed retail<Key.space>phar
Screenshot: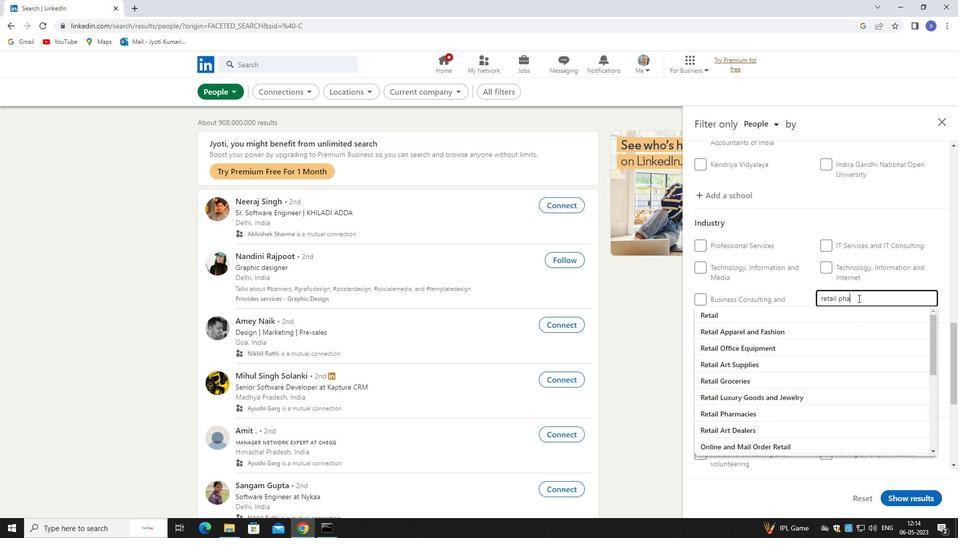 
Action: Mouse moved to (886, 312)
Screenshot: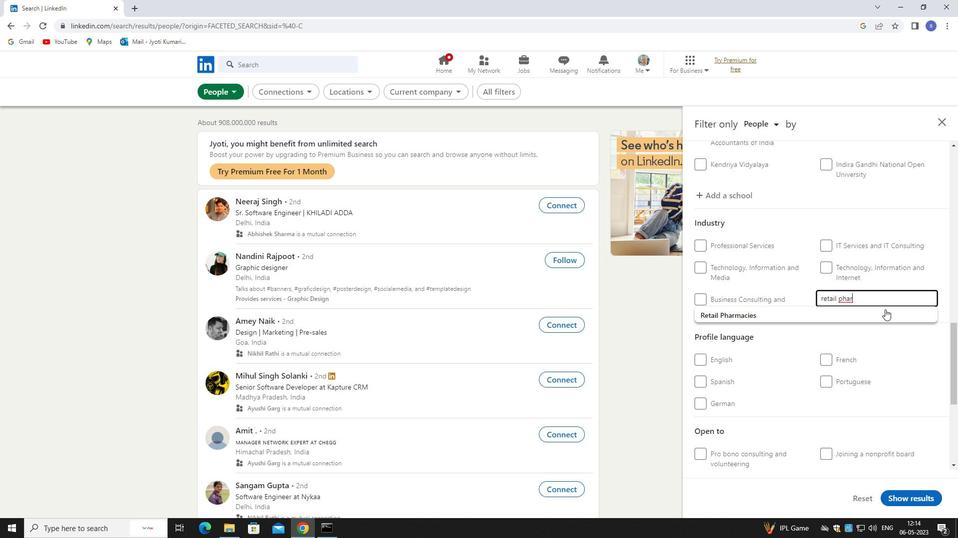 
Action: Mouse pressed left at (886, 312)
Screenshot: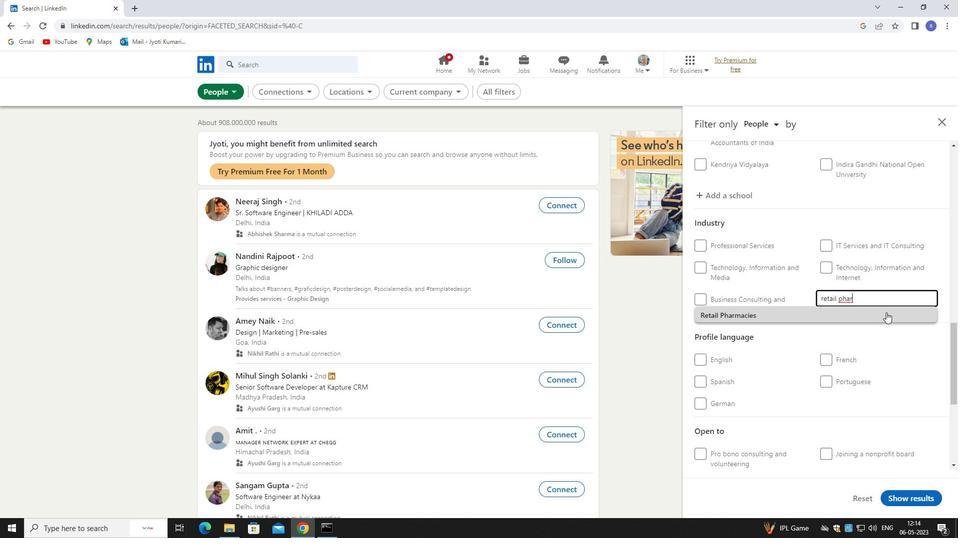 
Action: Mouse moved to (861, 406)
Screenshot: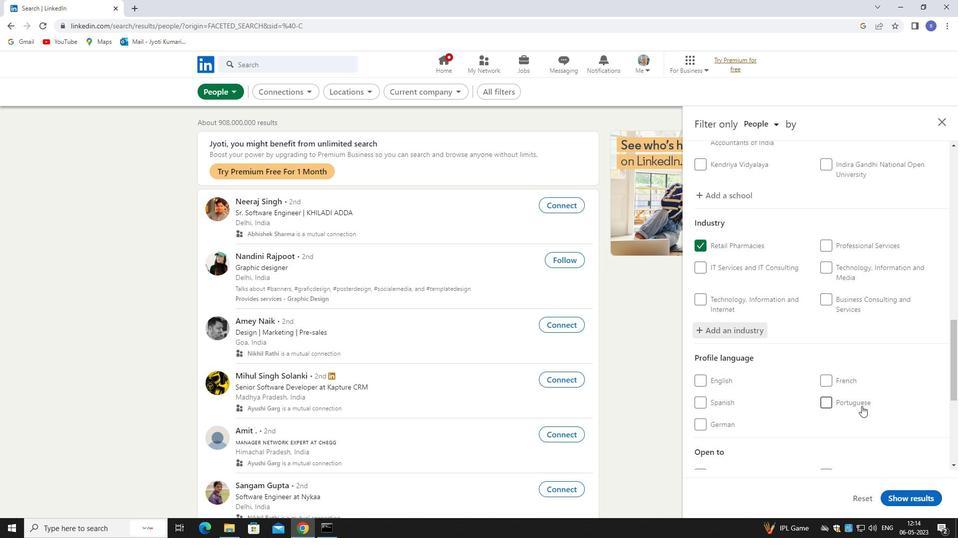 
Action: Mouse scrolled (861, 406) with delta (0, 0)
Screenshot: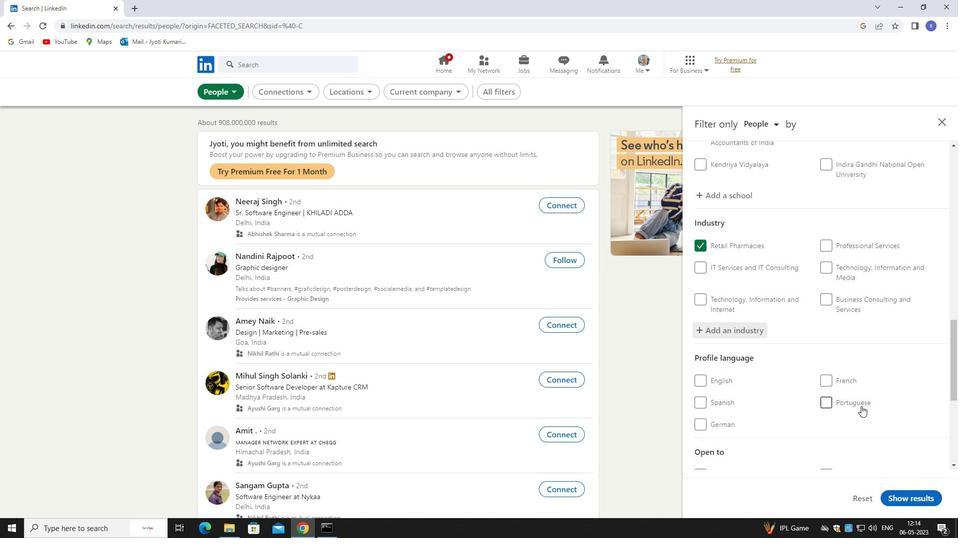 
Action: Mouse moved to (732, 351)
Screenshot: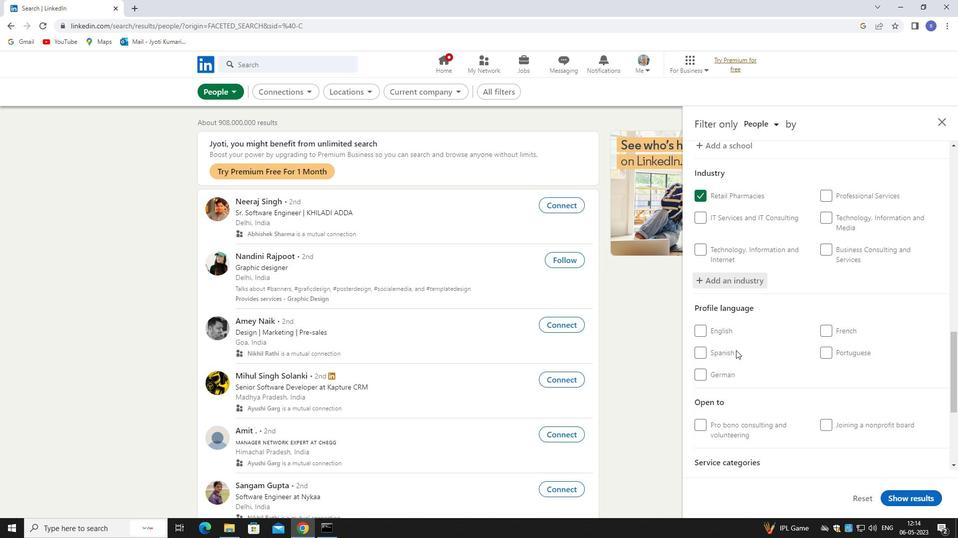 
Action: Mouse pressed left at (732, 351)
Screenshot: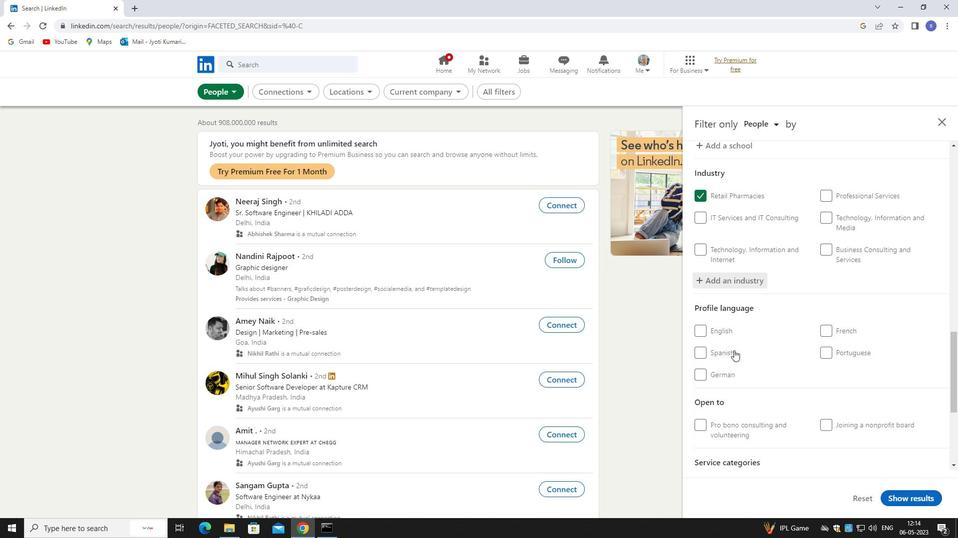 
Action: Mouse moved to (809, 352)
Screenshot: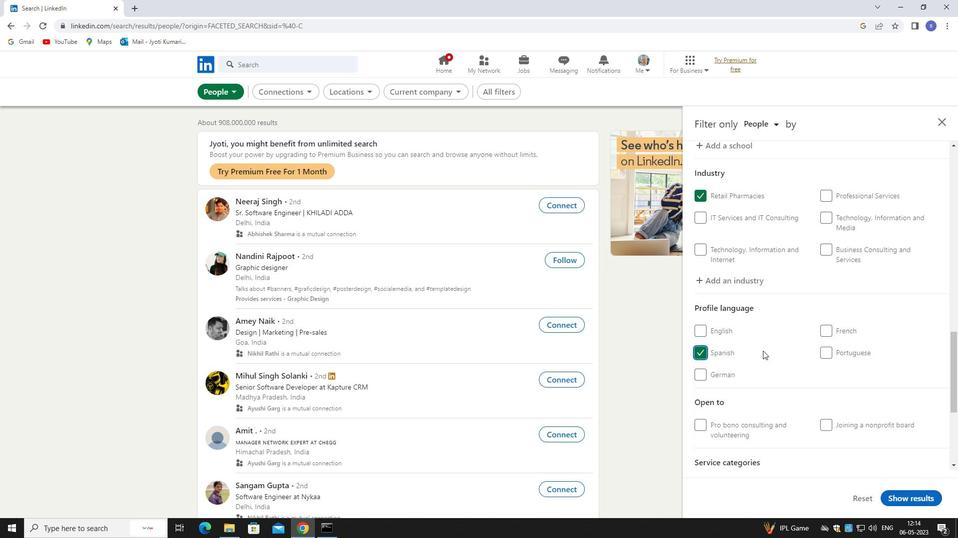 
Action: Mouse scrolled (809, 352) with delta (0, 0)
Screenshot: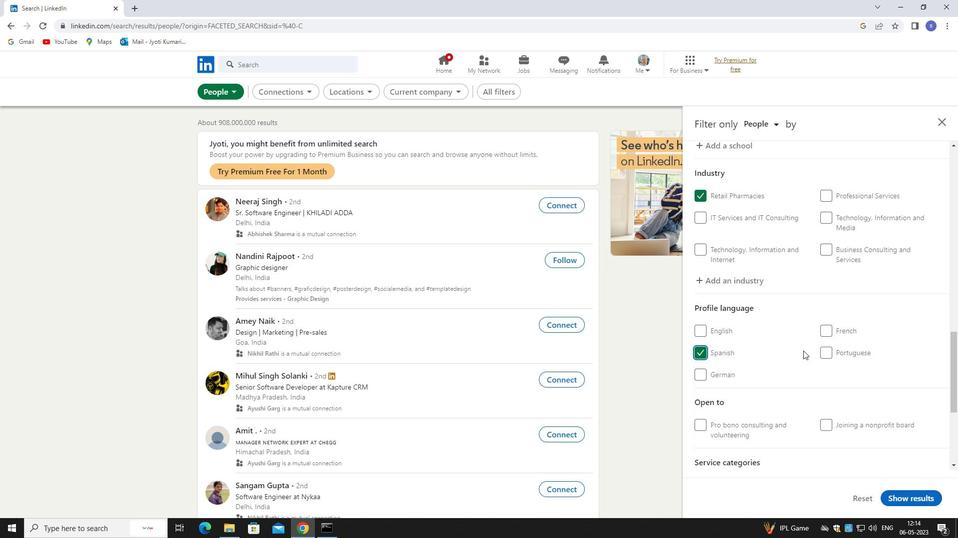 
Action: Mouse scrolled (809, 352) with delta (0, 0)
Screenshot: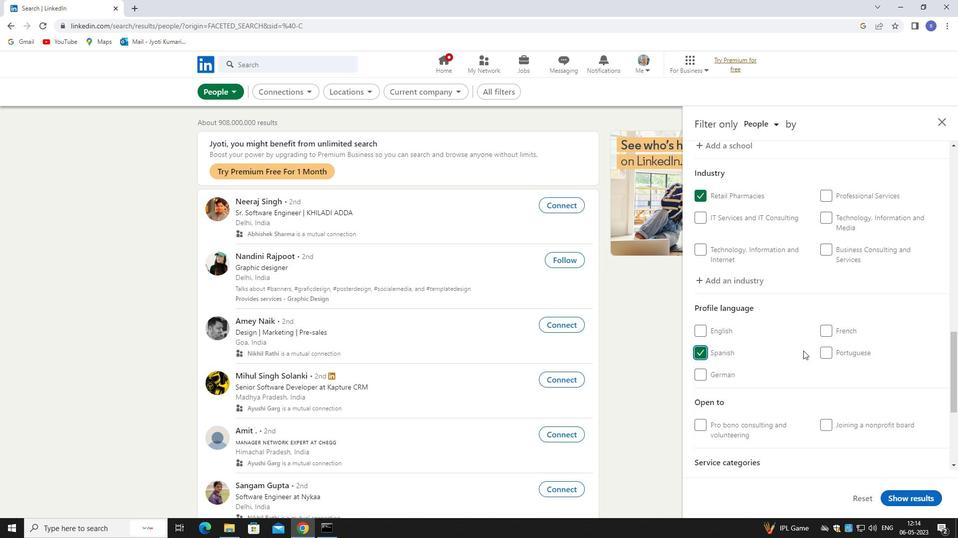 
Action: Mouse moved to (810, 352)
Screenshot: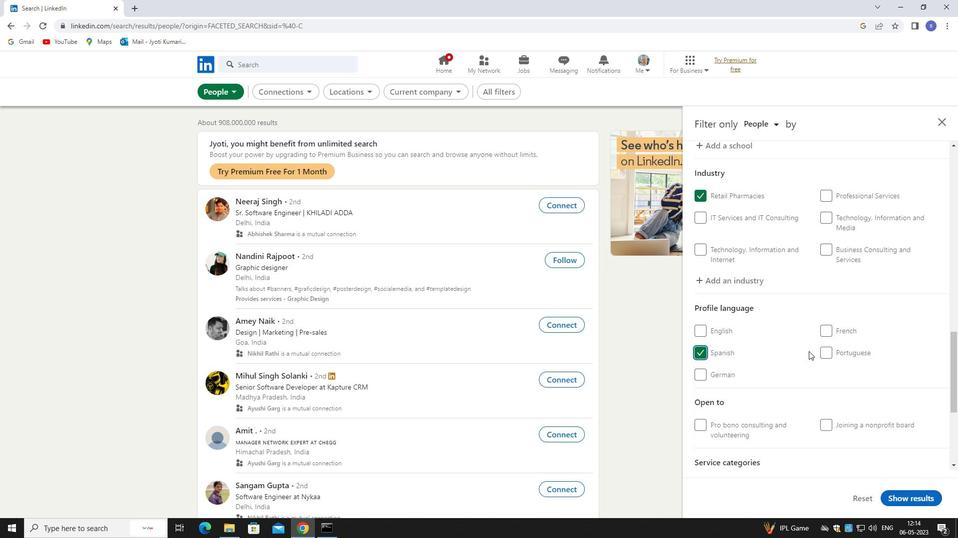 
Action: Mouse scrolled (810, 352) with delta (0, 0)
Screenshot: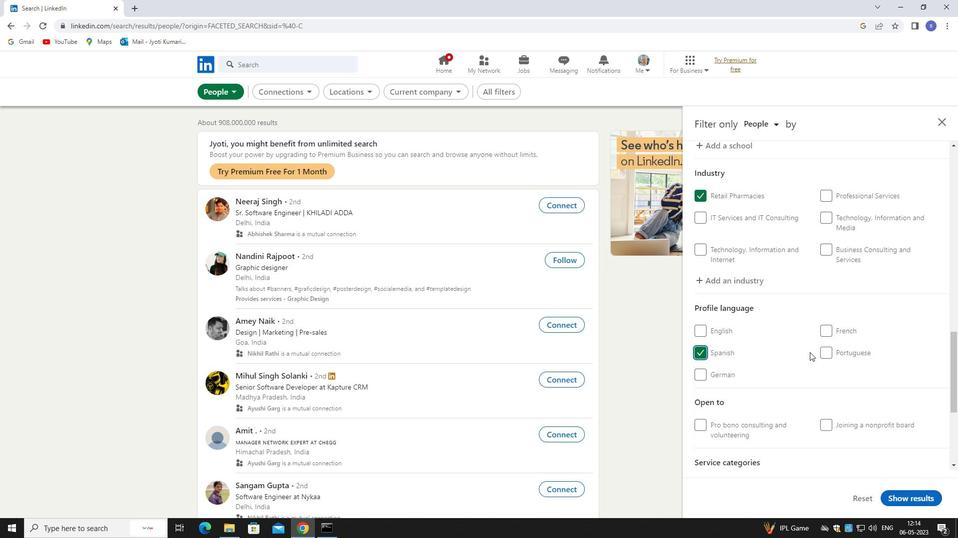 
Action: Mouse moved to (810, 353)
Screenshot: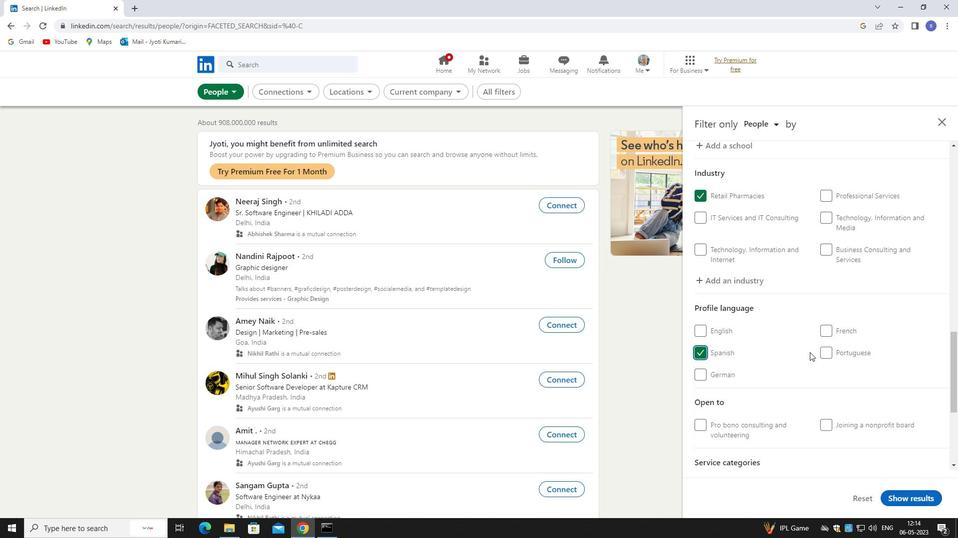 
Action: Mouse scrolled (810, 352) with delta (0, 0)
Screenshot: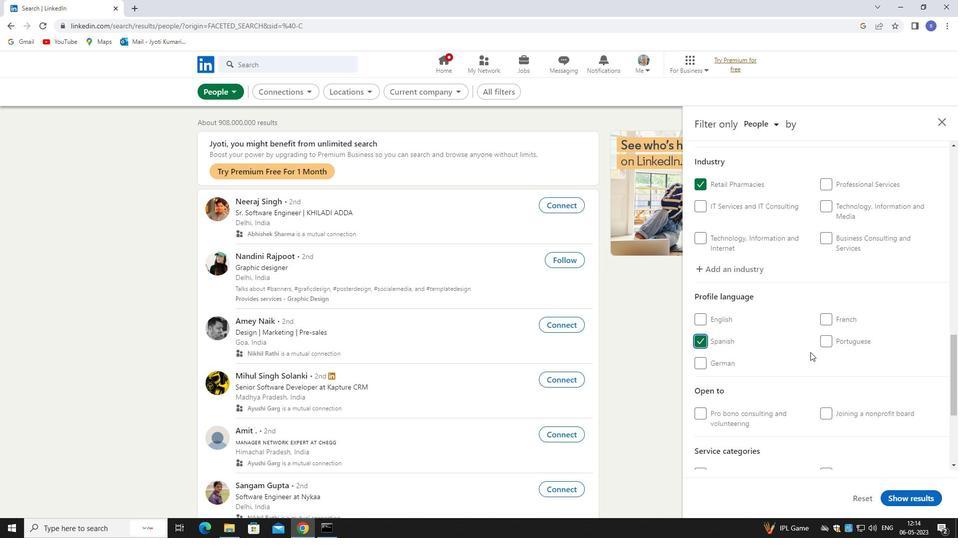 
Action: Mouse moved to (873, 333)
Screenshot: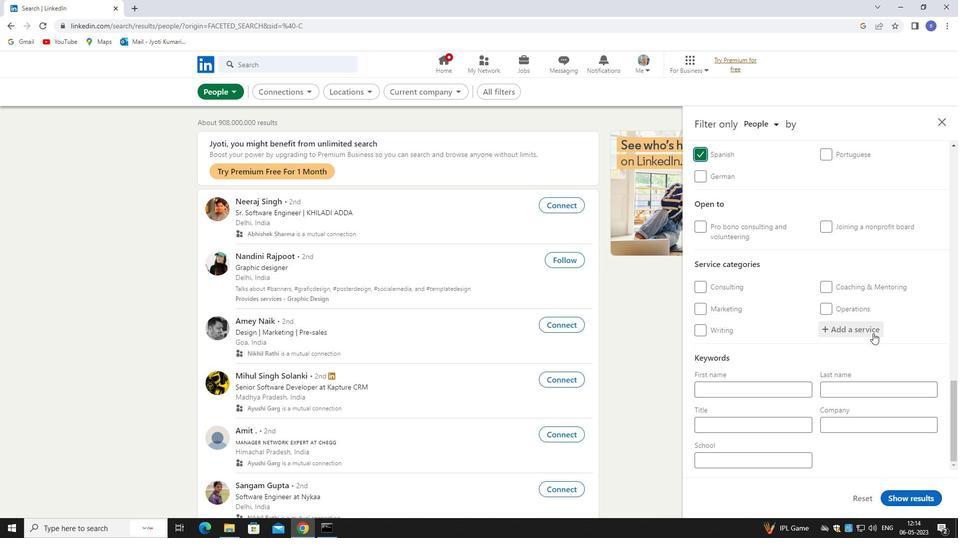 
Action: Mouse pressed left at (873, 333)
Screenshot: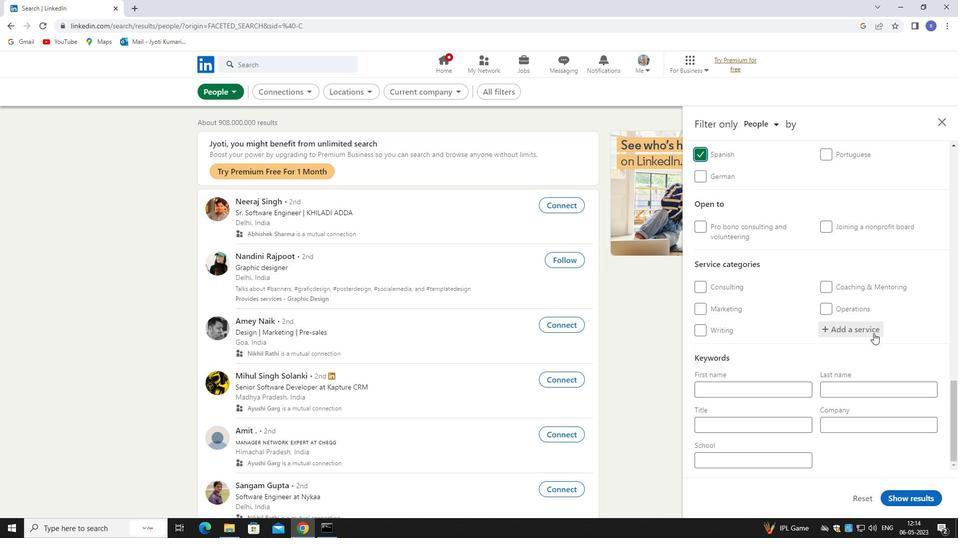 
Action: Mouse moved to (871, 335)
Screenshot: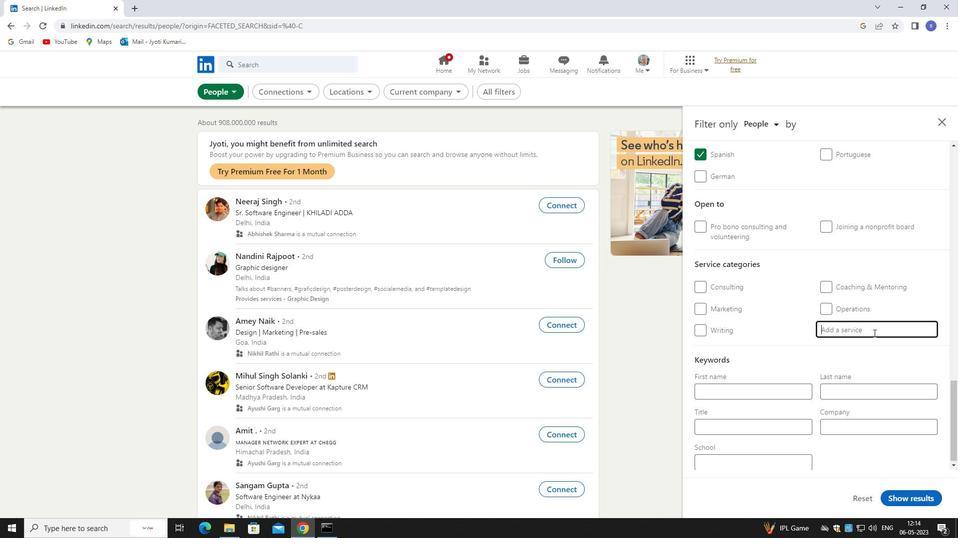 
Action: Key pressed tea,<Key.backspace>m<Key.space>bui
Screenshot: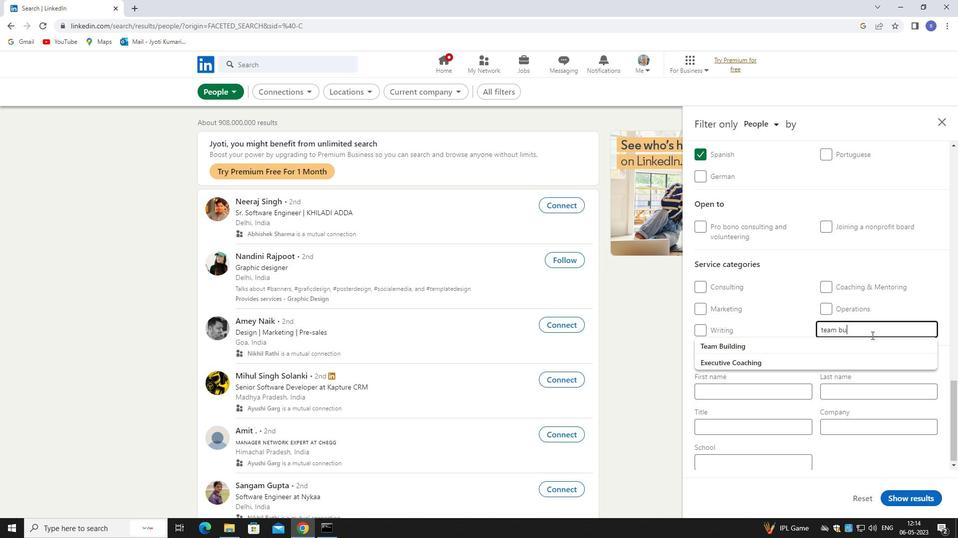 
Action: Mouse moved to (863, 351)
Screenshot: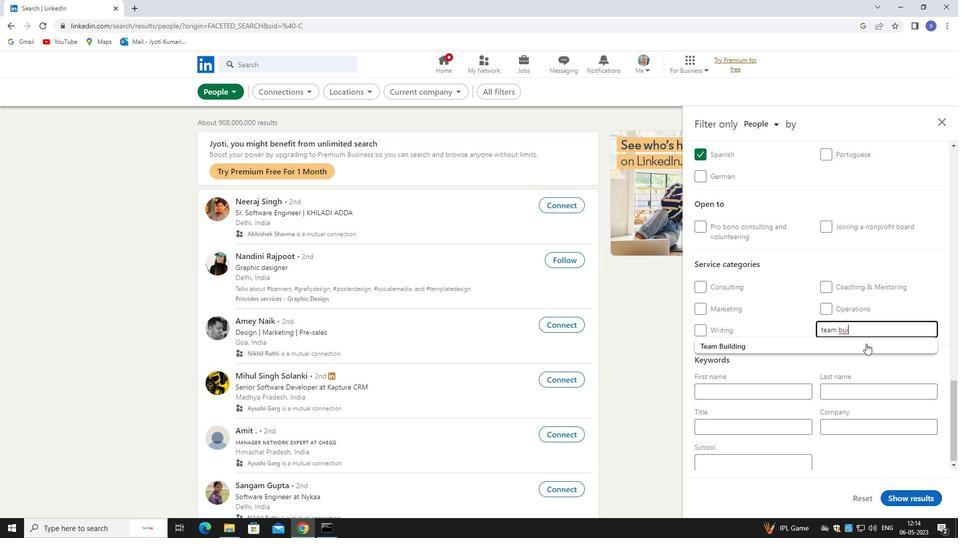 
Action: Mouse pressed left at (863, 351)
Screenshot: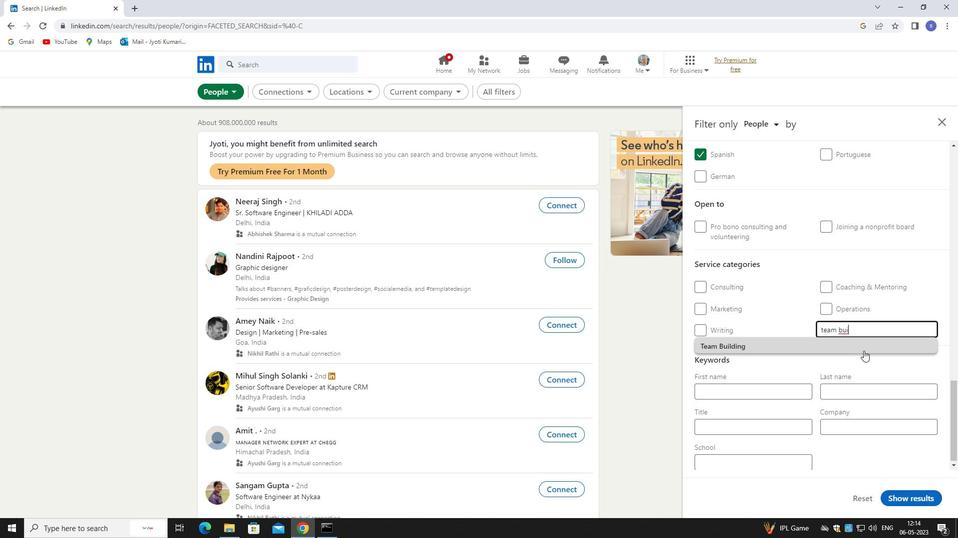 
Action: Mouse moved to (863, 351)
Screenshot: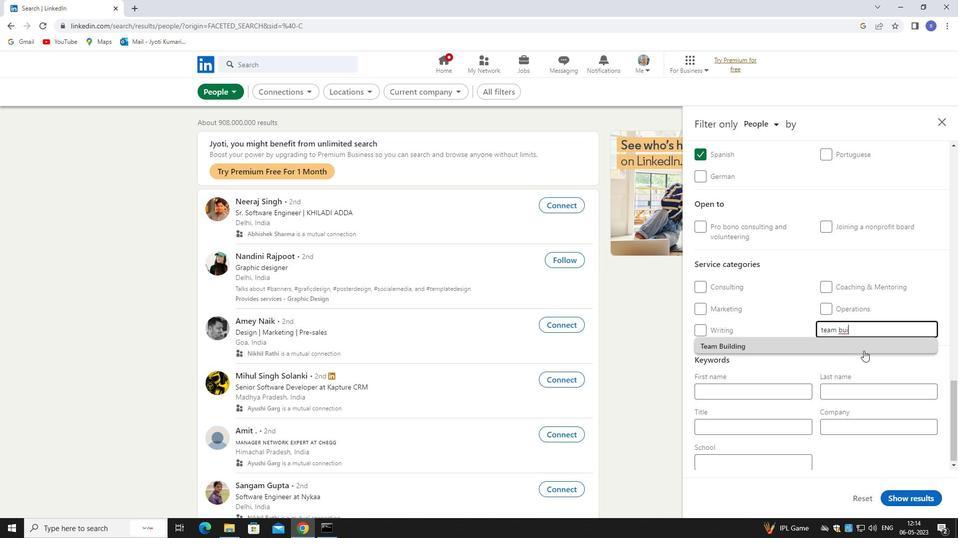 
Action: Mouse scrolled (863, 351) with delta (0, 0)
Screenshot: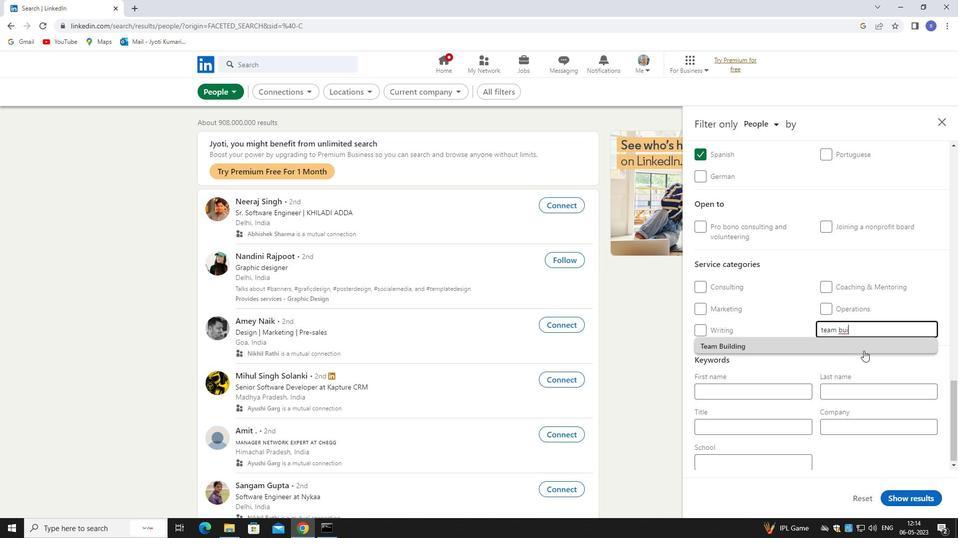 
Action: Mouse moved to (863, 352)
Screenshot: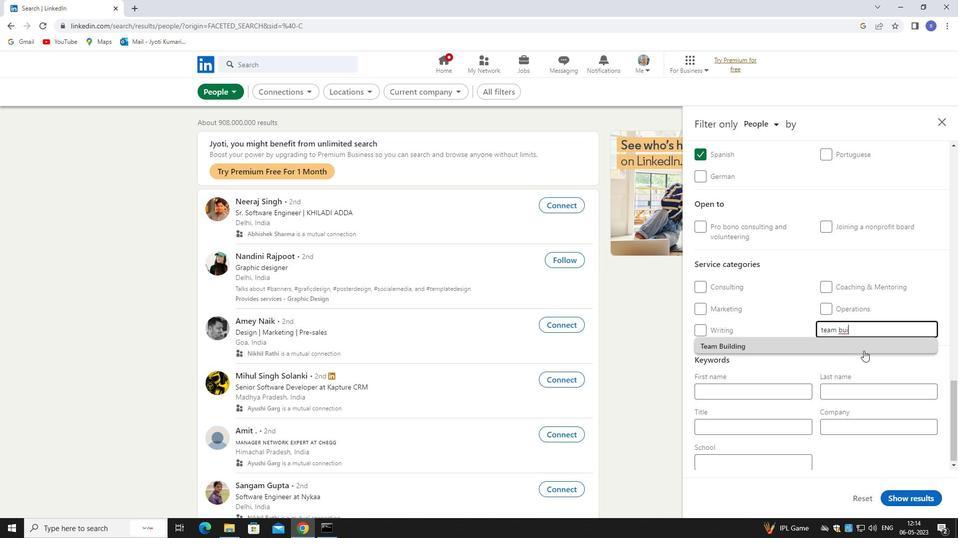 
Action: Mouse scrolled (863, 352) with delta (0, 0)
Screenshot: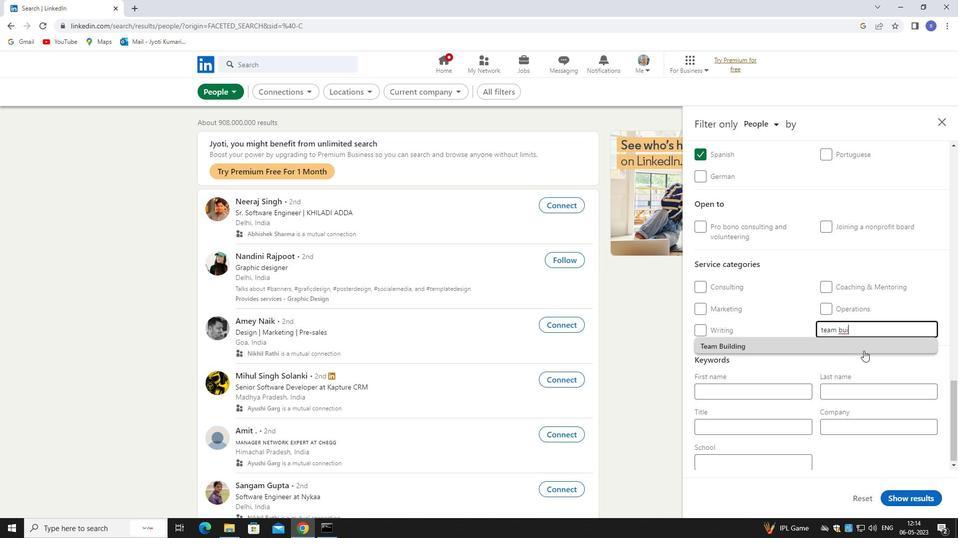 
Action: Mouse moved to (767, 440)
Screenshot: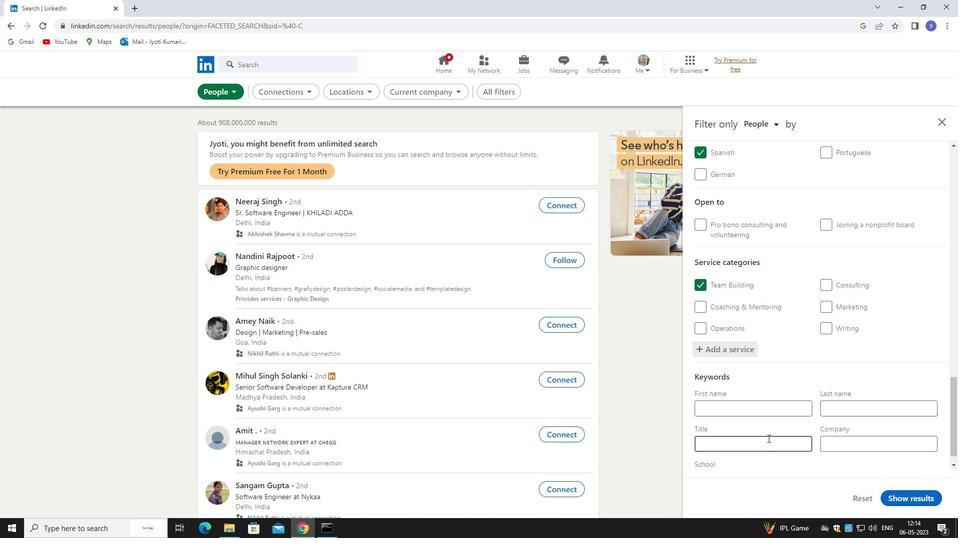 
Action: Mouse pressed left at (767, 440)
Screenshot: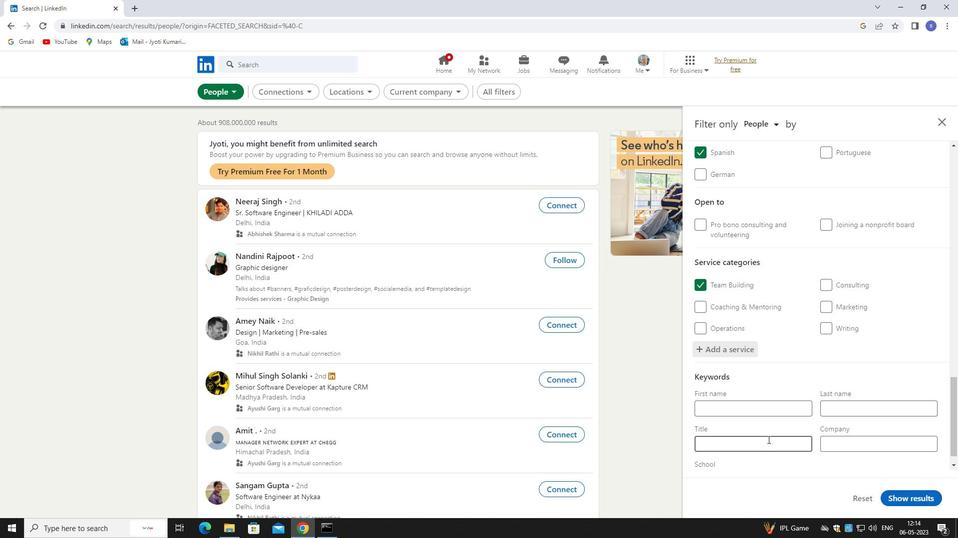
Action: Mouse moved to (768, 444)
Screenshot: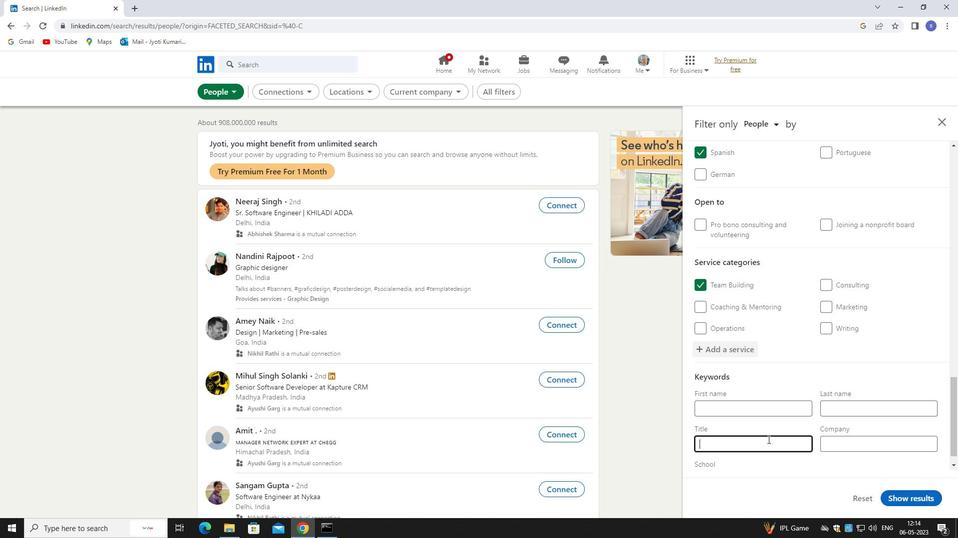 
Action: Key pressed <Key.shift>SHIP<Key.space><Key.shift>ATTENDANT
Screenshot: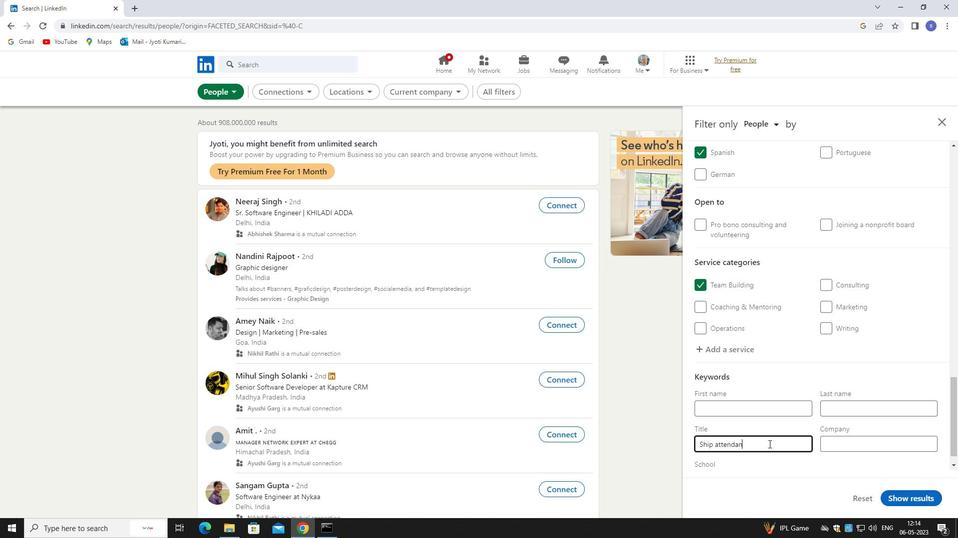 
Action: Mouse moved to (916, 499)
Screenshot: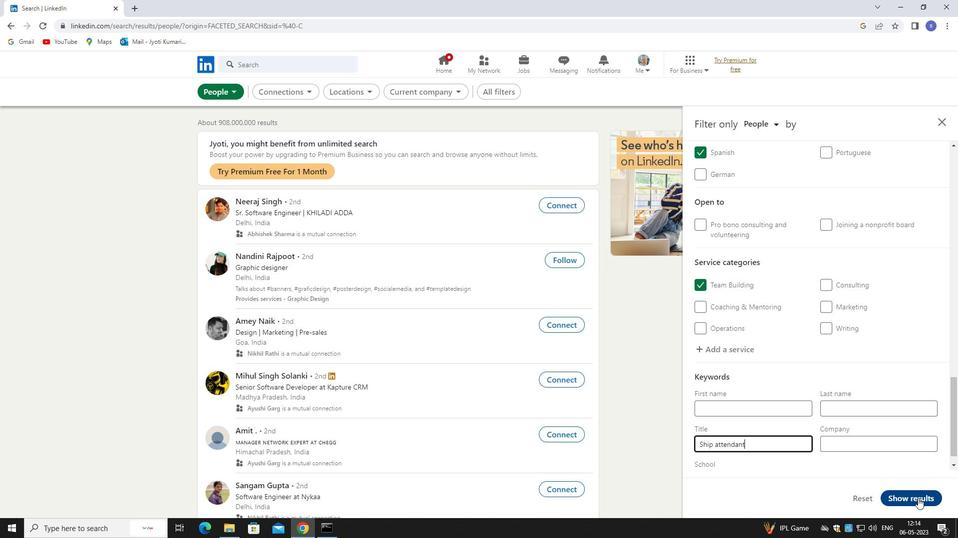 
Action: Mouse pressed left at (916, 499)
Screenshot: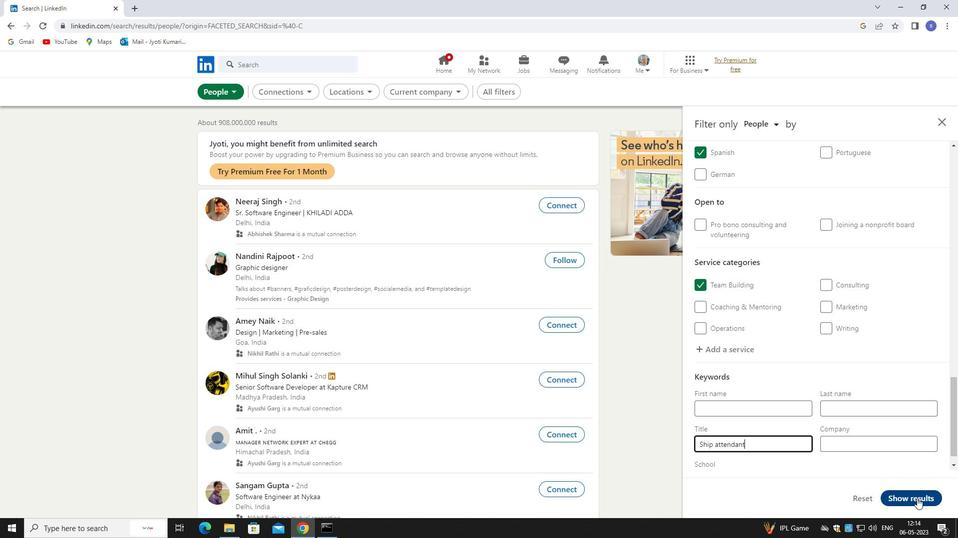 
Action: Mouse moved to (906, 493)
Screenshot: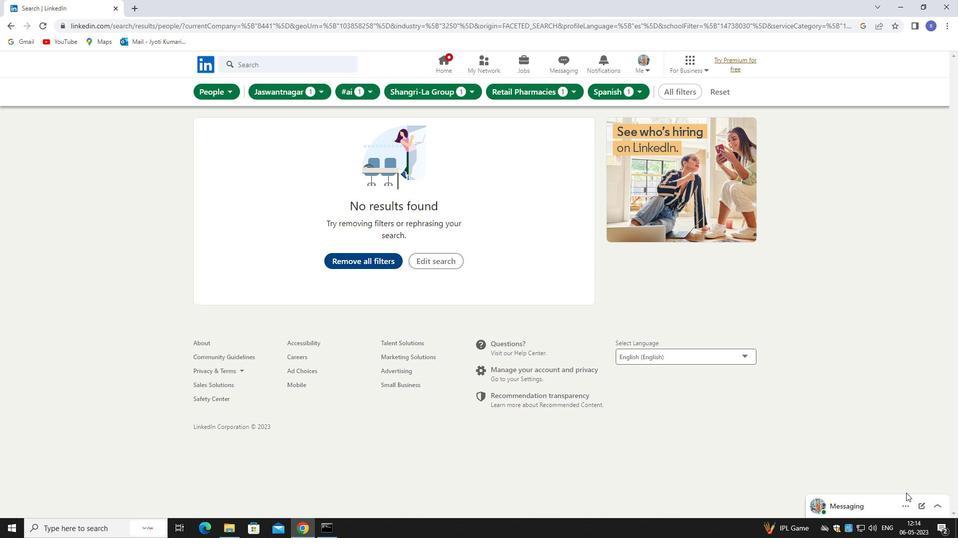 
